 Task: Open Card Risk Management Review in Board Social Media Influencer Marketing Platforms to Workspace Factoring Services and add a team member Softage.4@softage.net, a label Purple, a checklist Resume Writing, an attachment from your onedrive, a color Purple and finally, add a card description 'Conduct team training session on delegation and empowerment' and a comment 'Let us approach this task with a sense of ownership and responsibility, recognizing that its success is our responsibility.'. Add a start date 'Jan 04, 1900' with a due date 'Jan 11, 1900'
Action: Mouse moved to (77, 350)
Screenshot: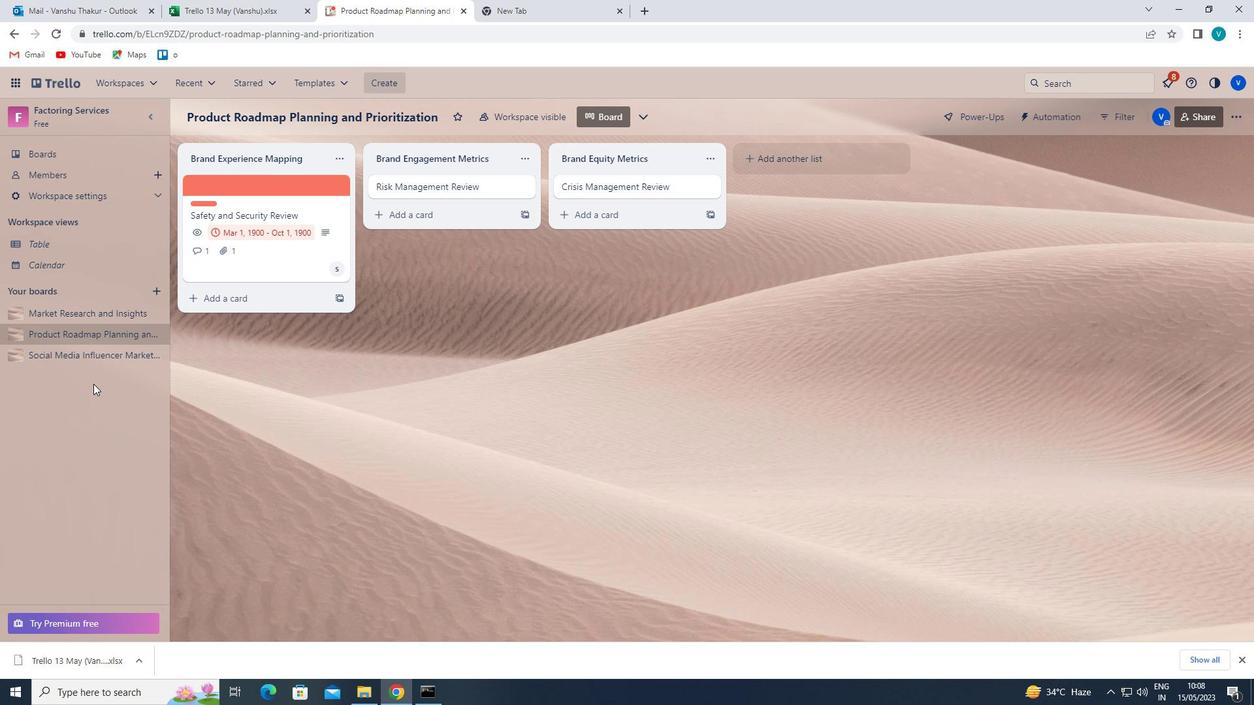 
Action: Mouse pressed left at (77, 350)
Screenshot: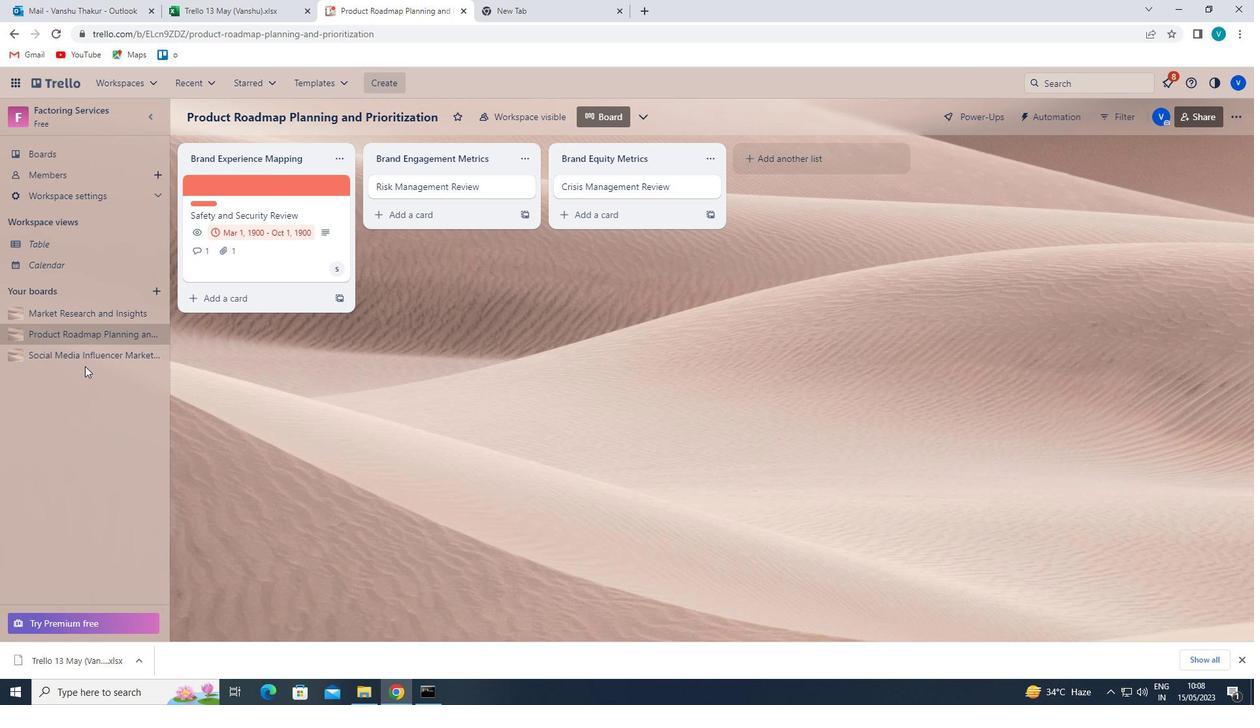 
Action: Mouse moved to (453, 178)
Screenshot: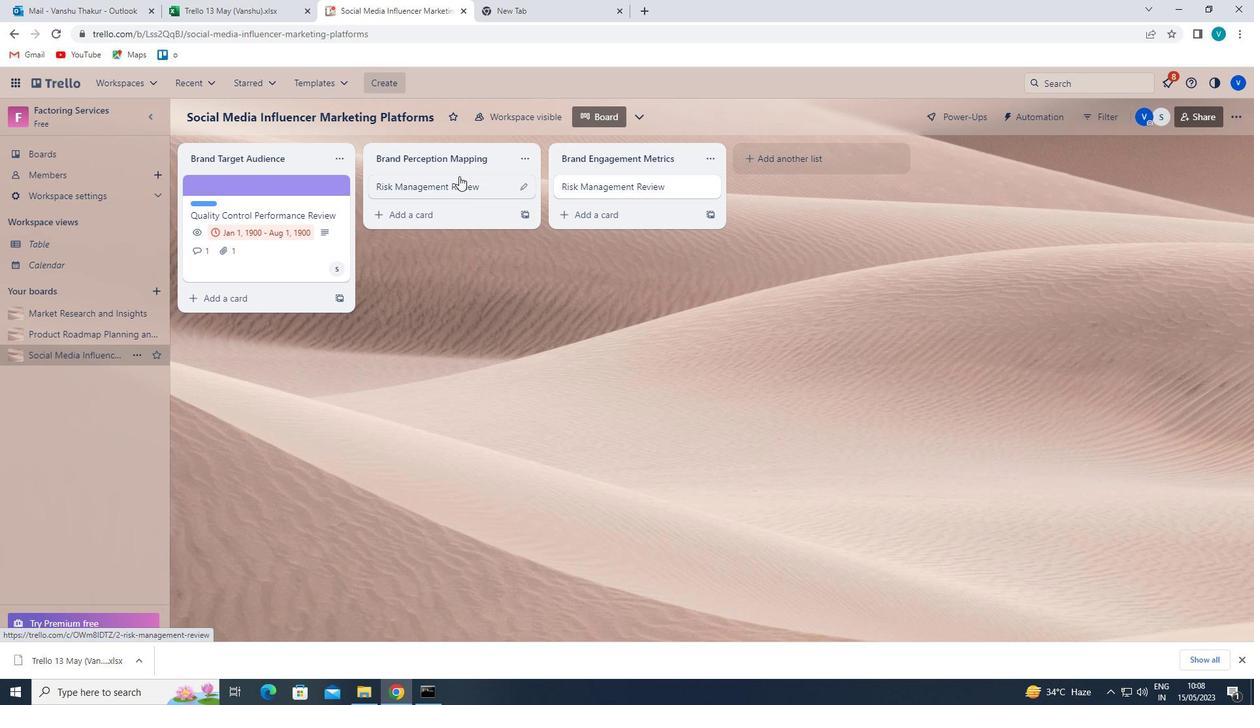 
Action: Mouse pressed left at (453, 178)
Screenshot: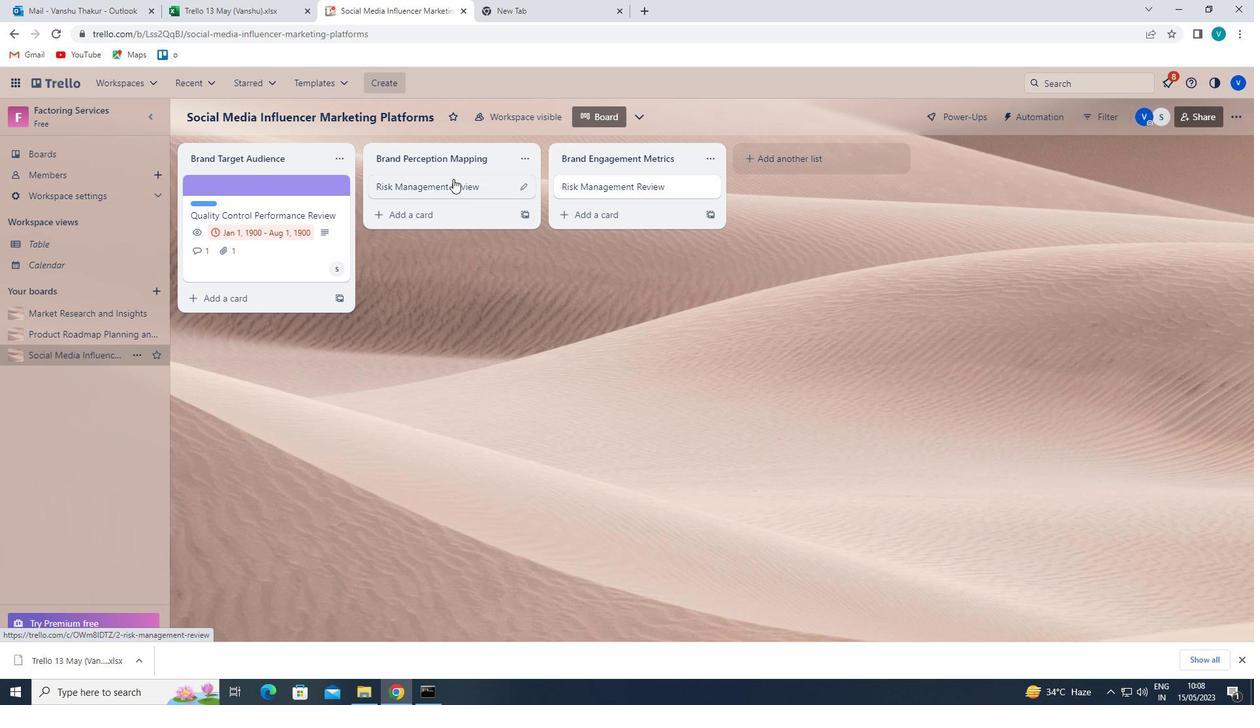 
Action: Mouse moved to (849, 235)
Screenshot: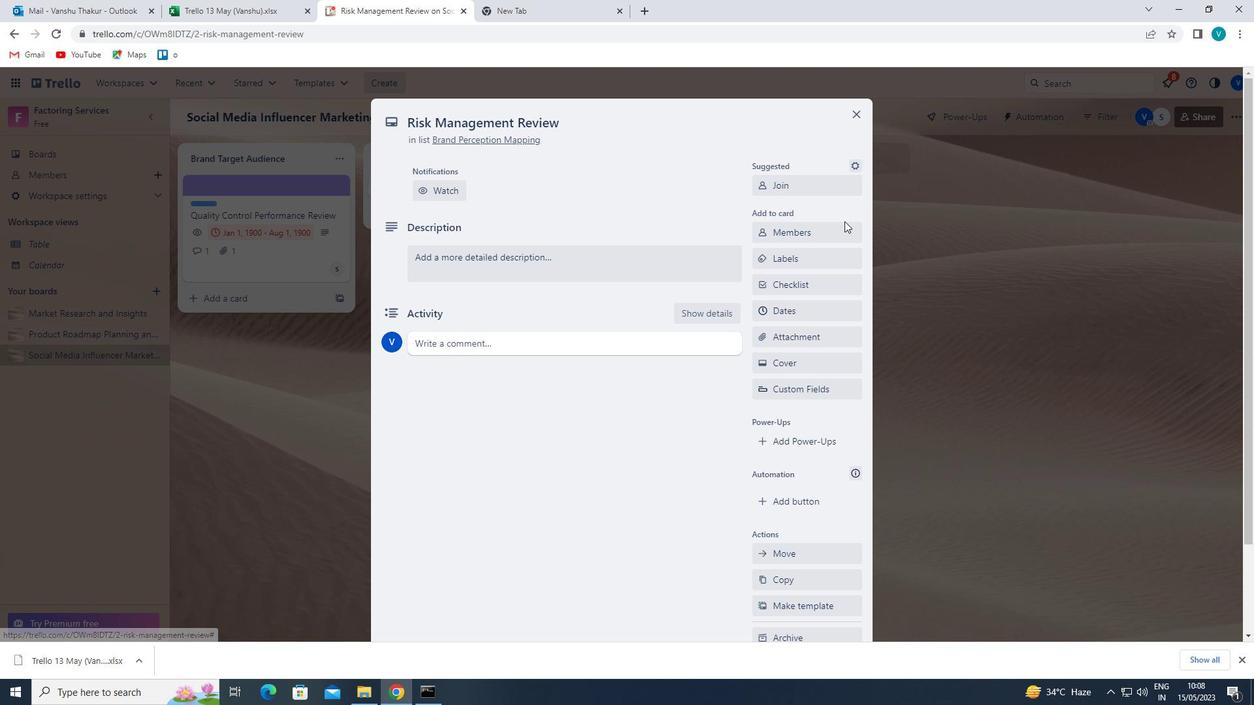 
Action: Mouse pressed left at (849, 235)
Screenshot: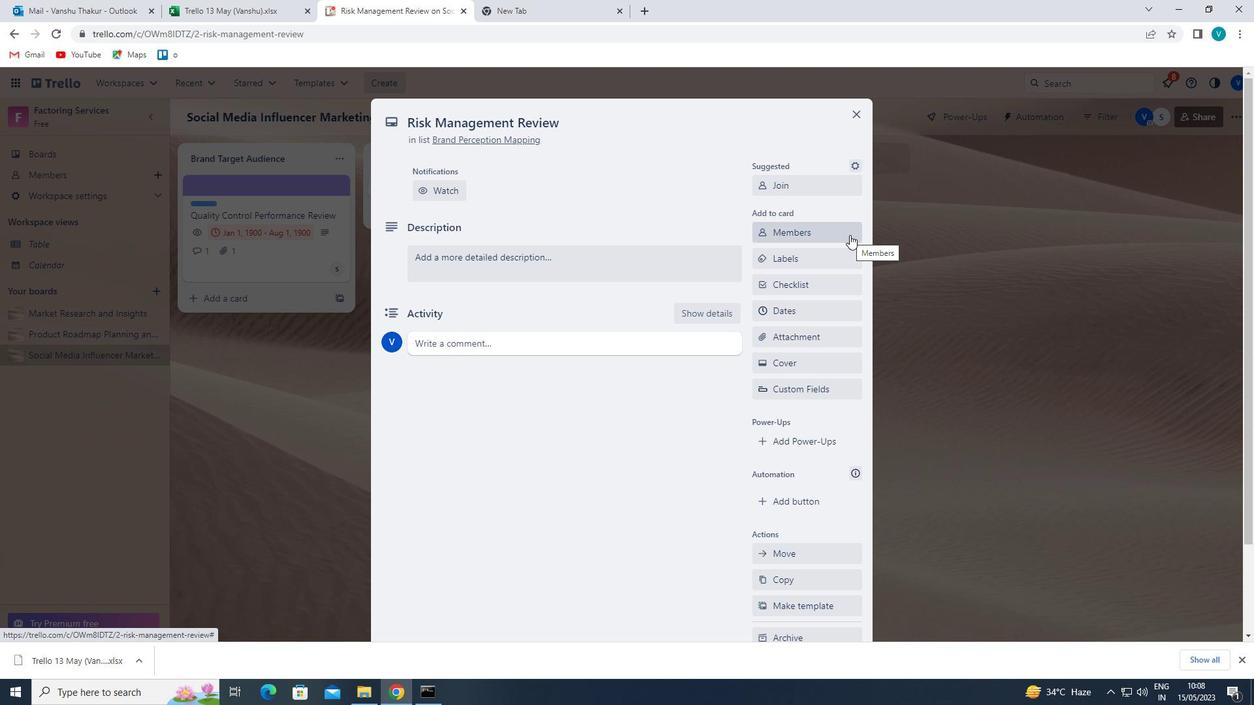 
Action: Mouse moved to (816, 293)
Screenshot: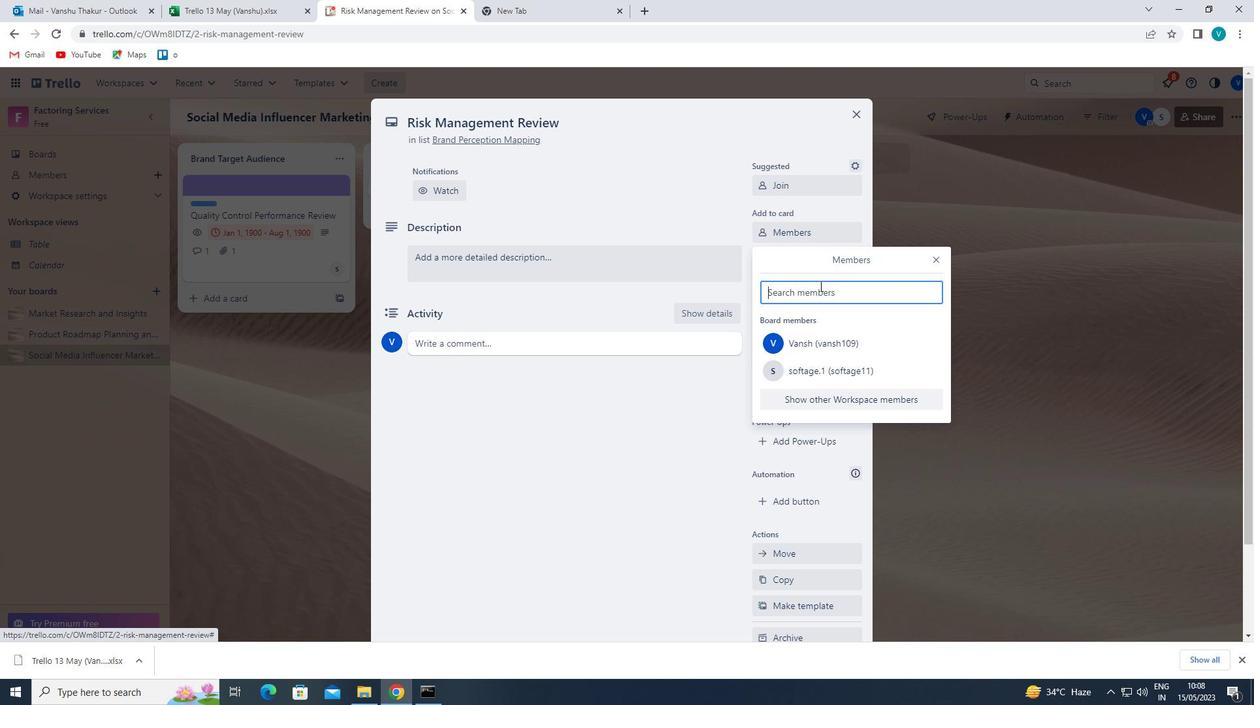
Action: Mouse pressed left at (816, 293)
Screenshot: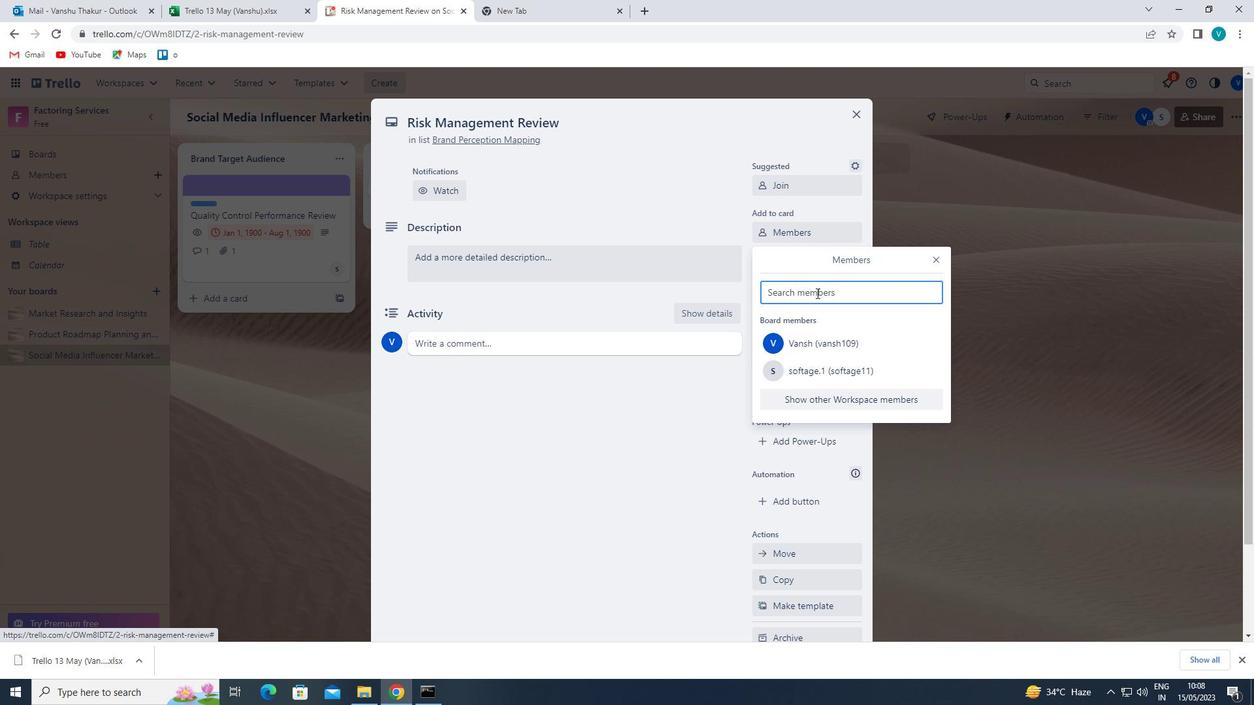 
Action: Key pressed <Key.shift>S
Screenshot: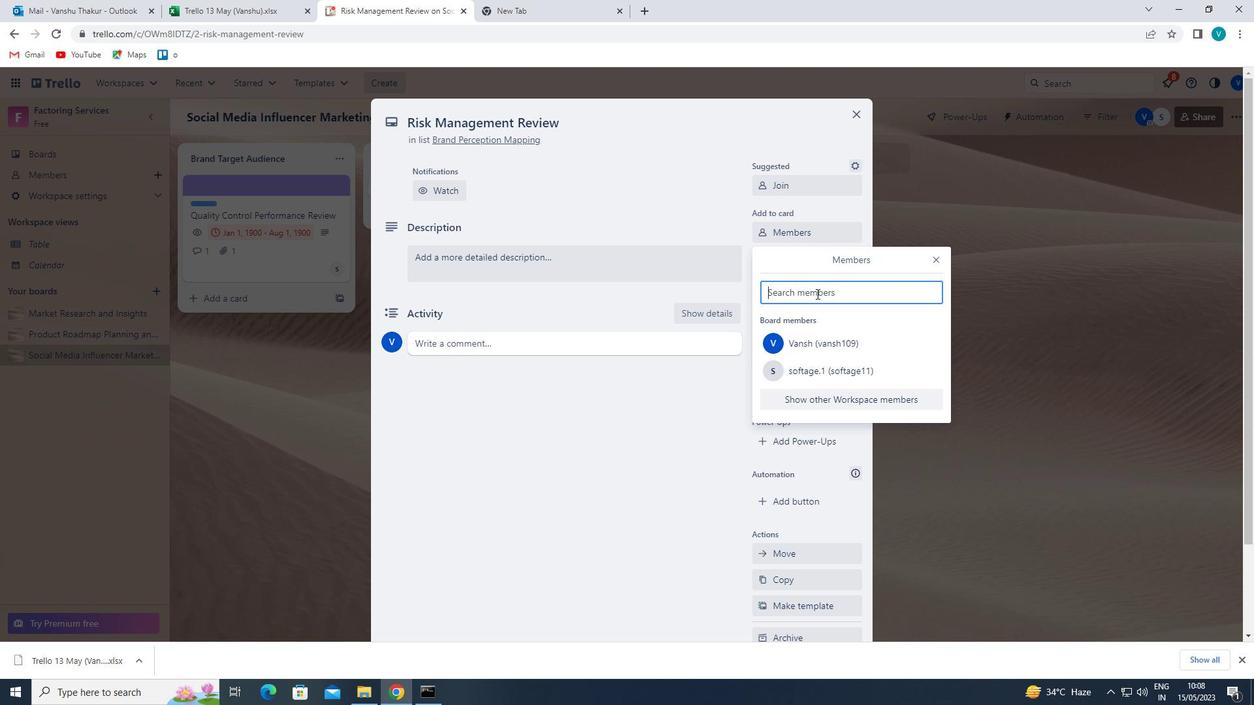 
Action: Mouse moved to (860, 441)
Screenshot: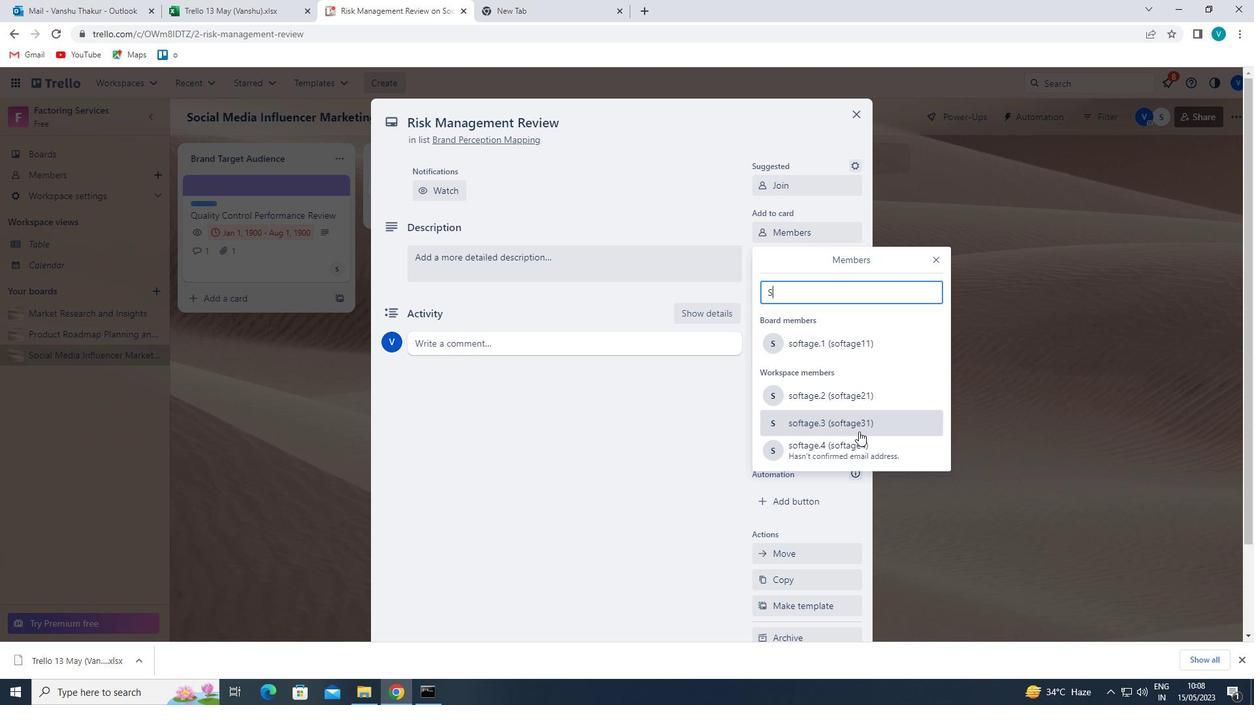 
Action: Mouse pressed left at (860, 441)
Screenshot: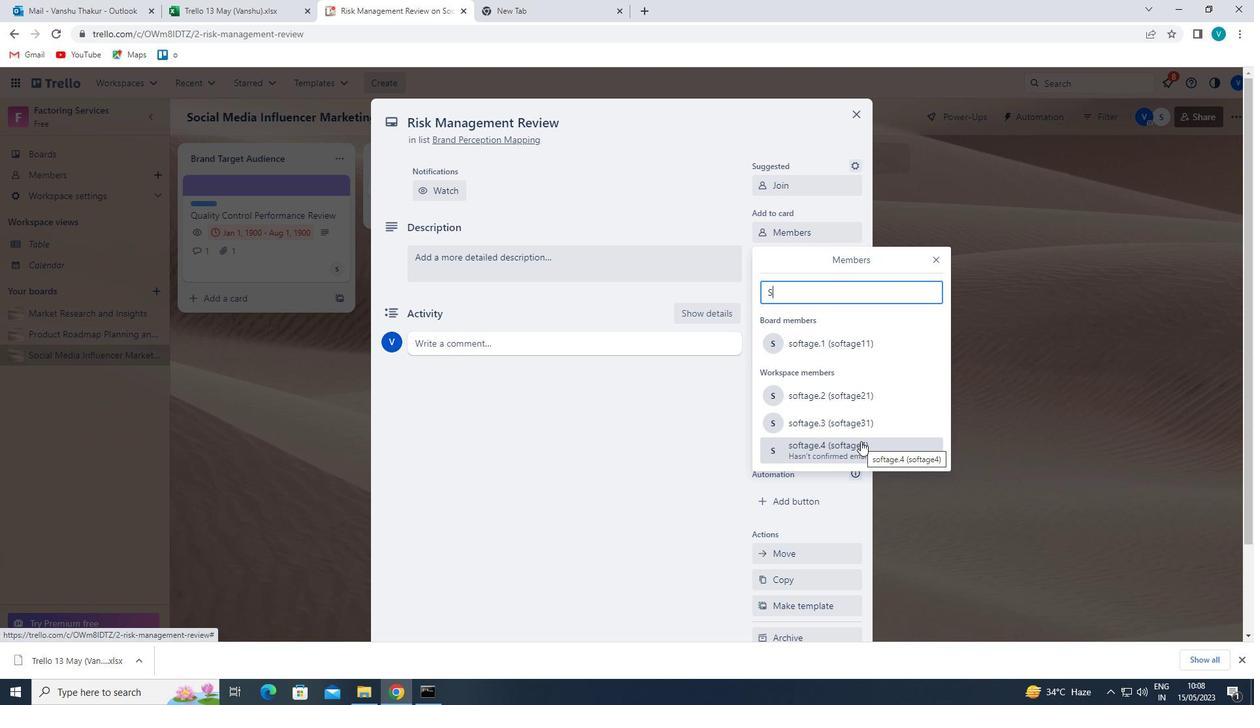 
Action: Mouse moved to (937, 255)
Screenshot: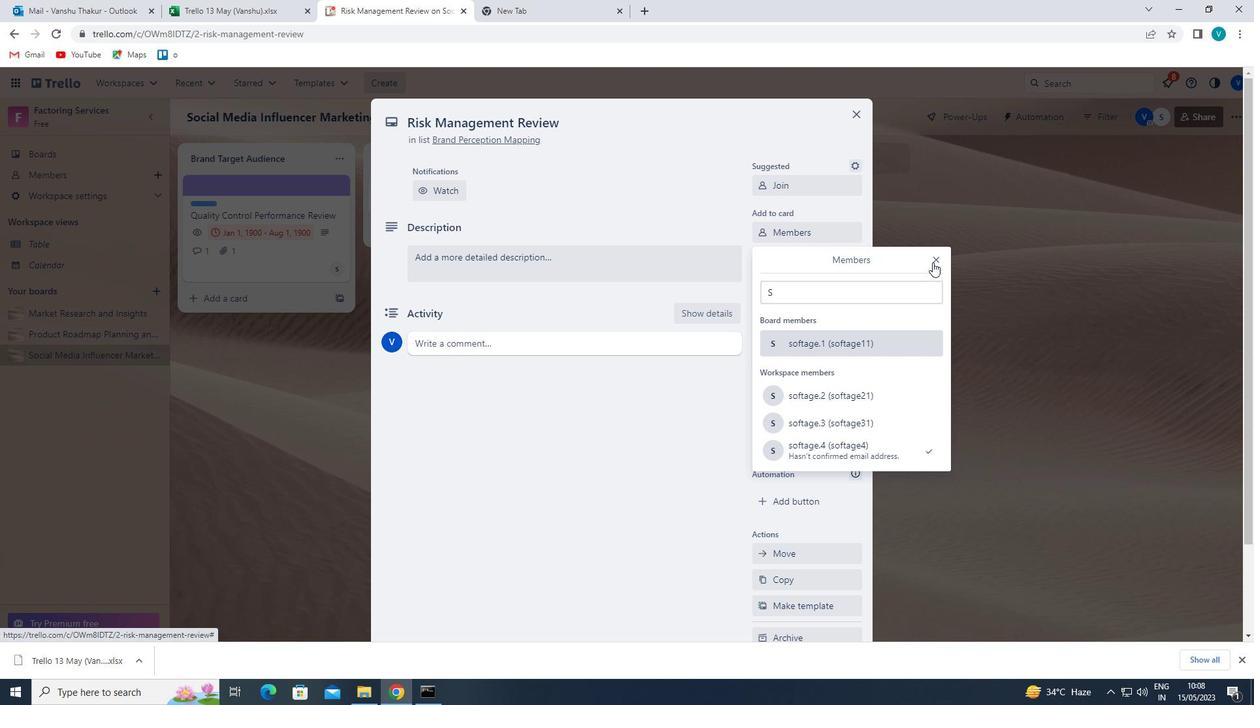 
Action: Mouse pressed left at (937, 255)
Screenshot: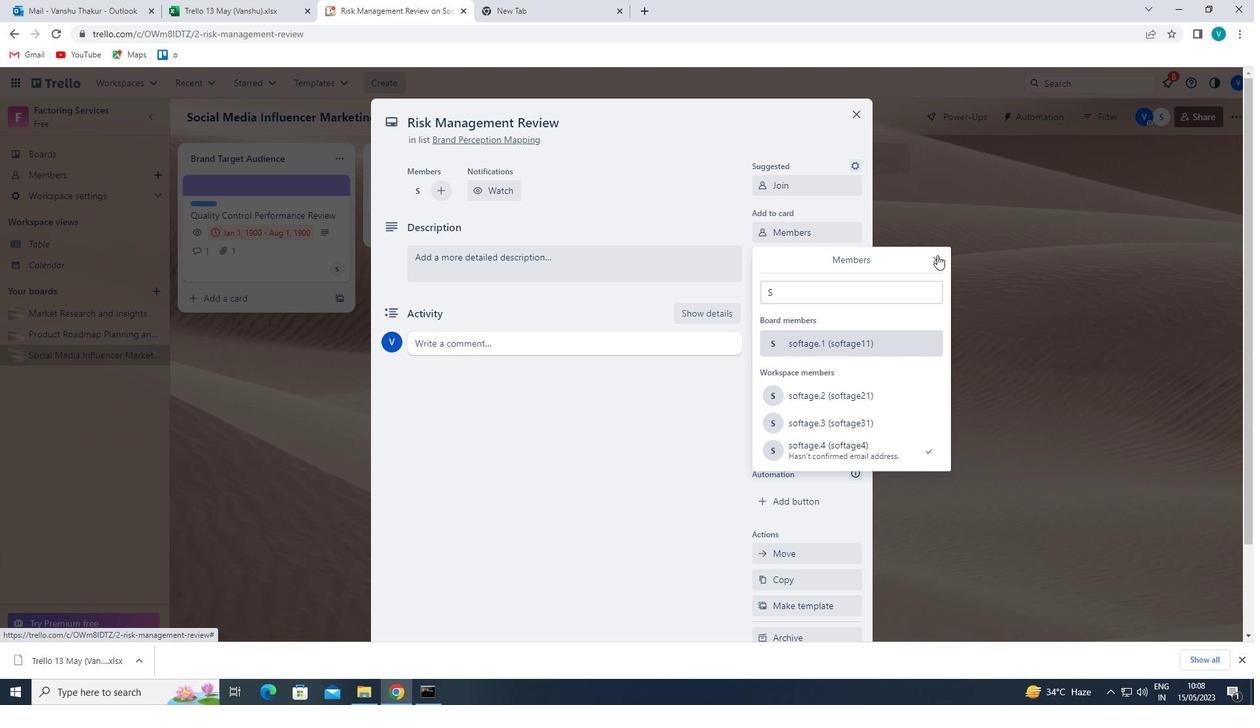 
Action: Mouse moved to (764, 254)
Screenshot: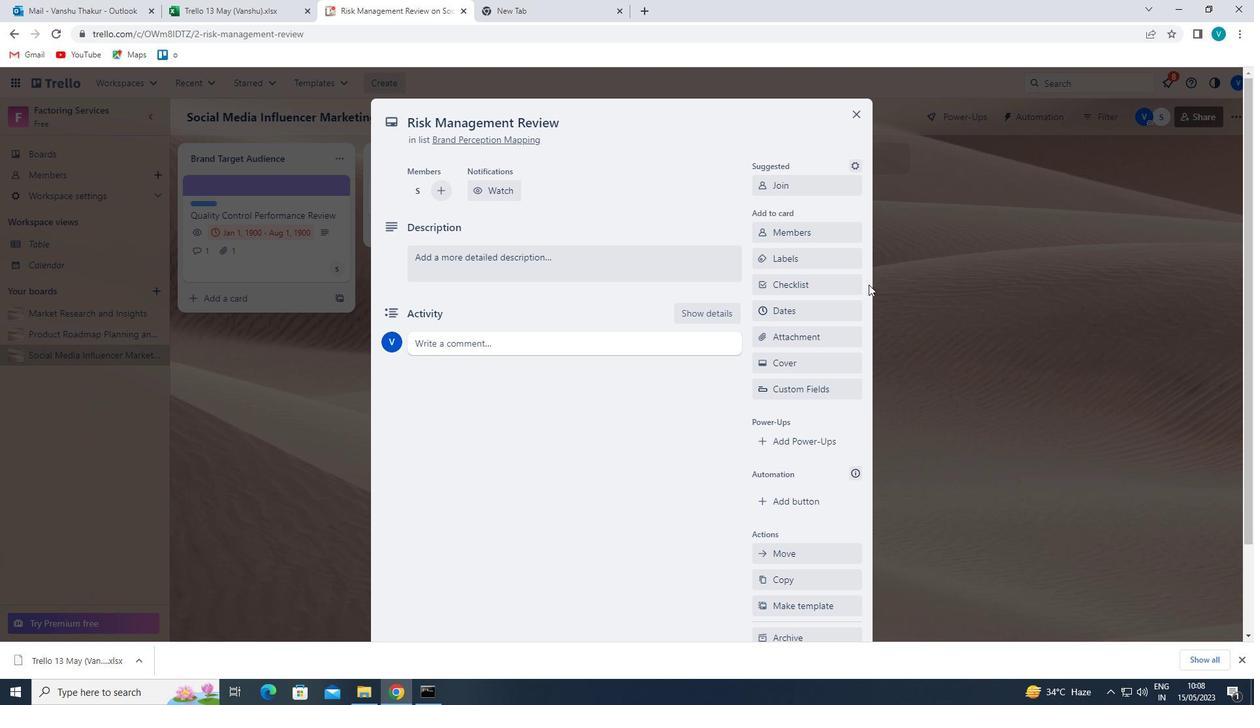 
Action: Mouse pressed left at (764, 254)
Screenshot: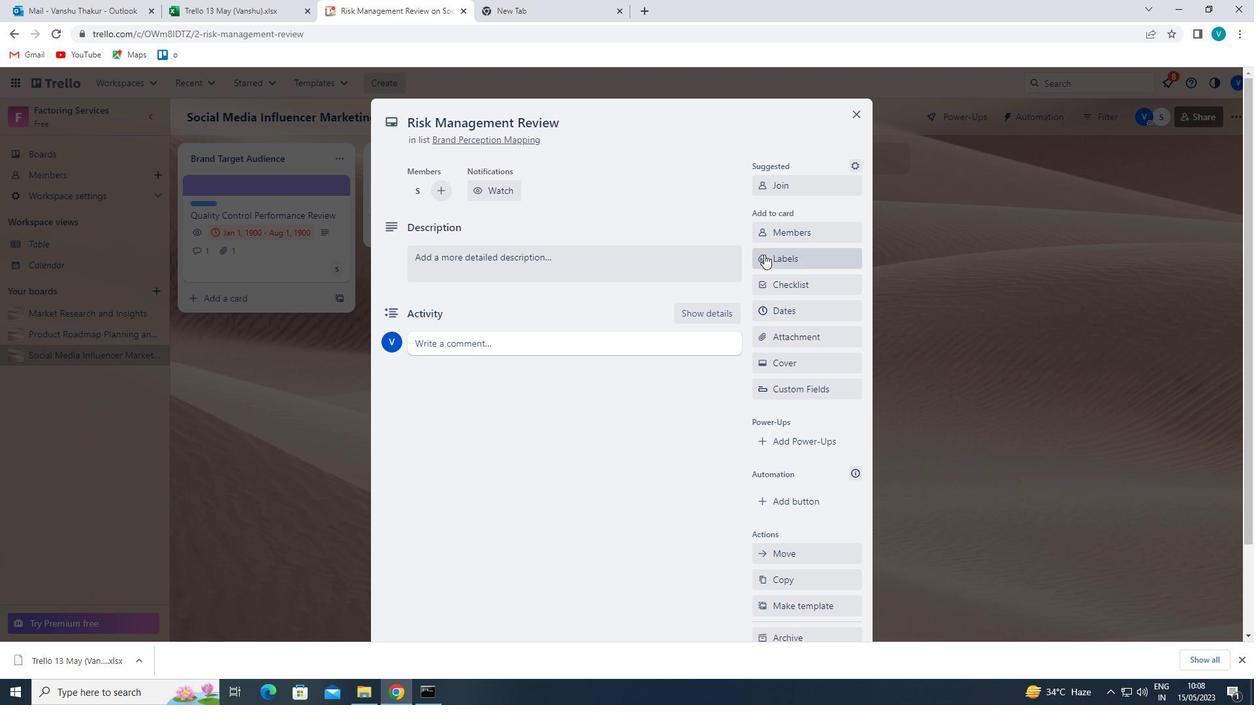 
Action: Mouse moved to (827, 455)
Screenshot: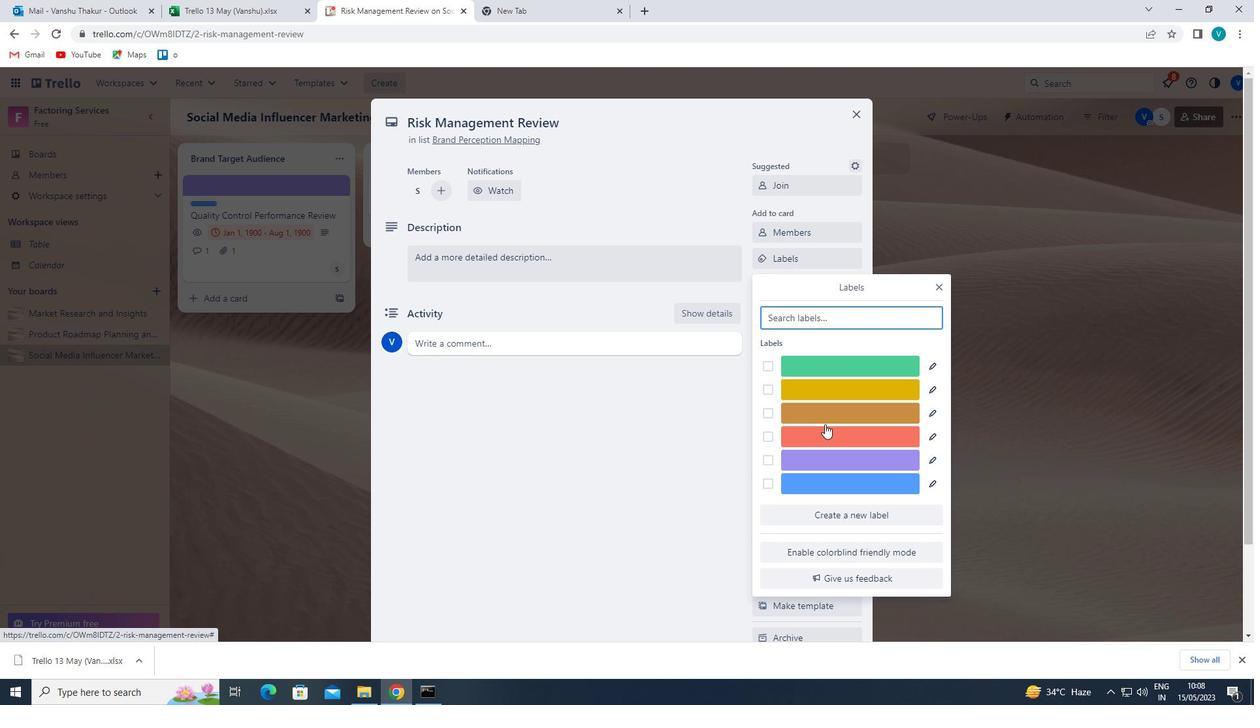 
Action: Mouse pressed left at (827, 455)
Screenshot: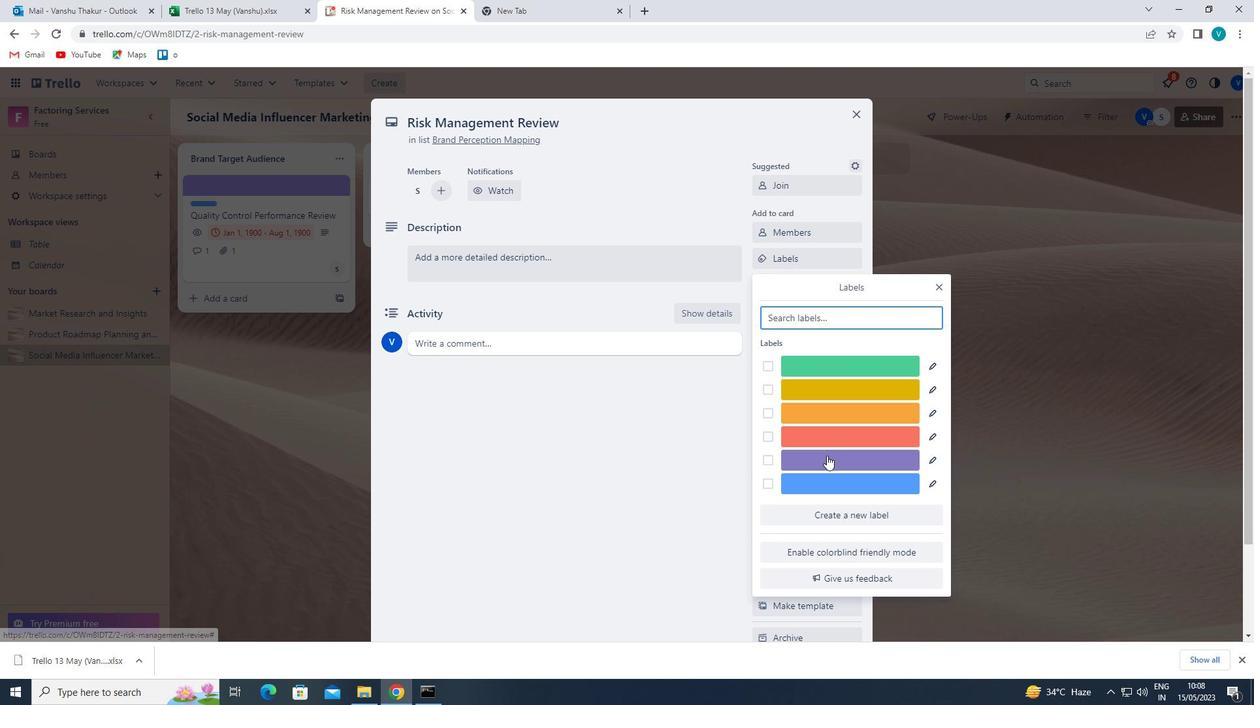 
Action: Mouse moved to (940, 285)
Screenshot: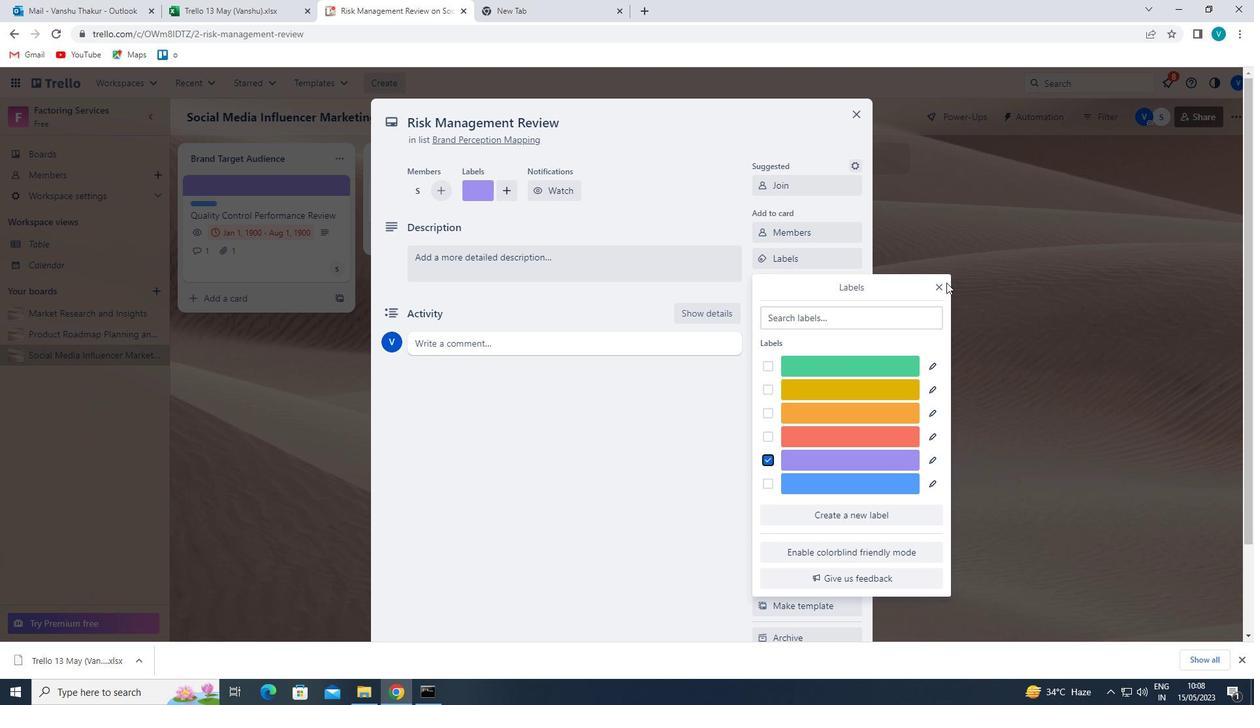 
Action: Mouse pressed left at (940, 285)
Screenshot: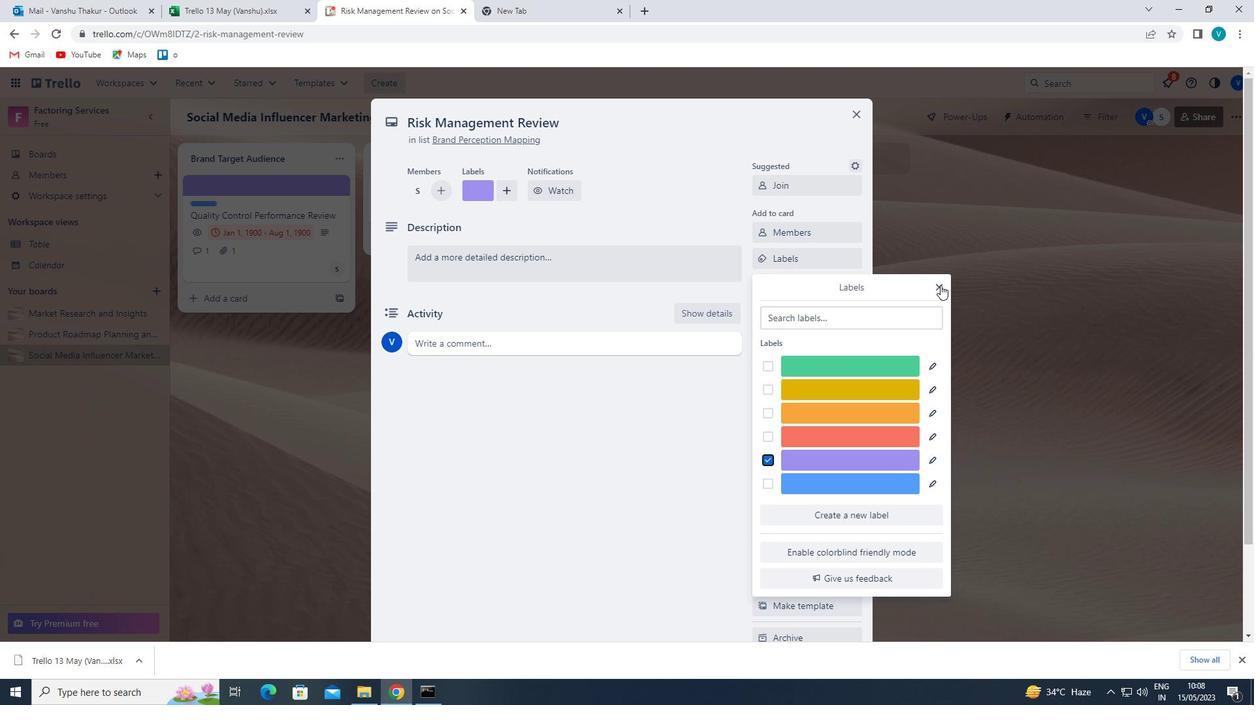 
Action: Mouse moved to (818, 282)
Screenshot: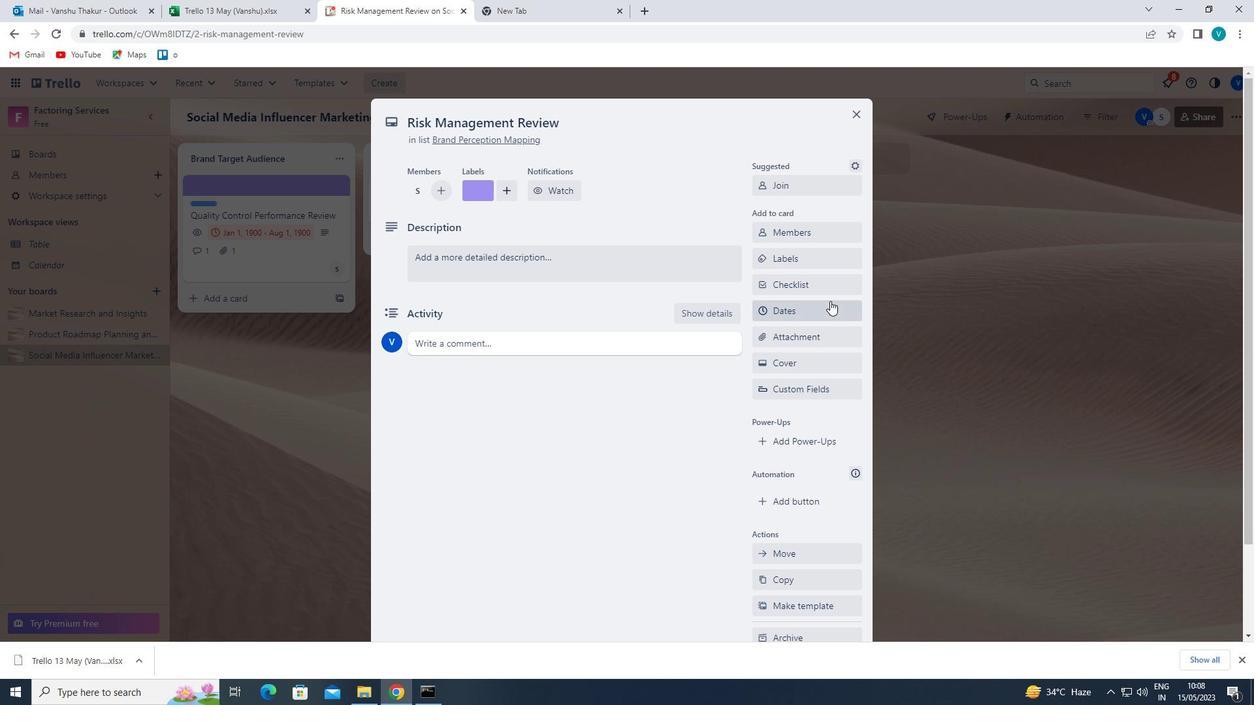 
Action: Mouse pressed left at (818, 282)
Screenshot: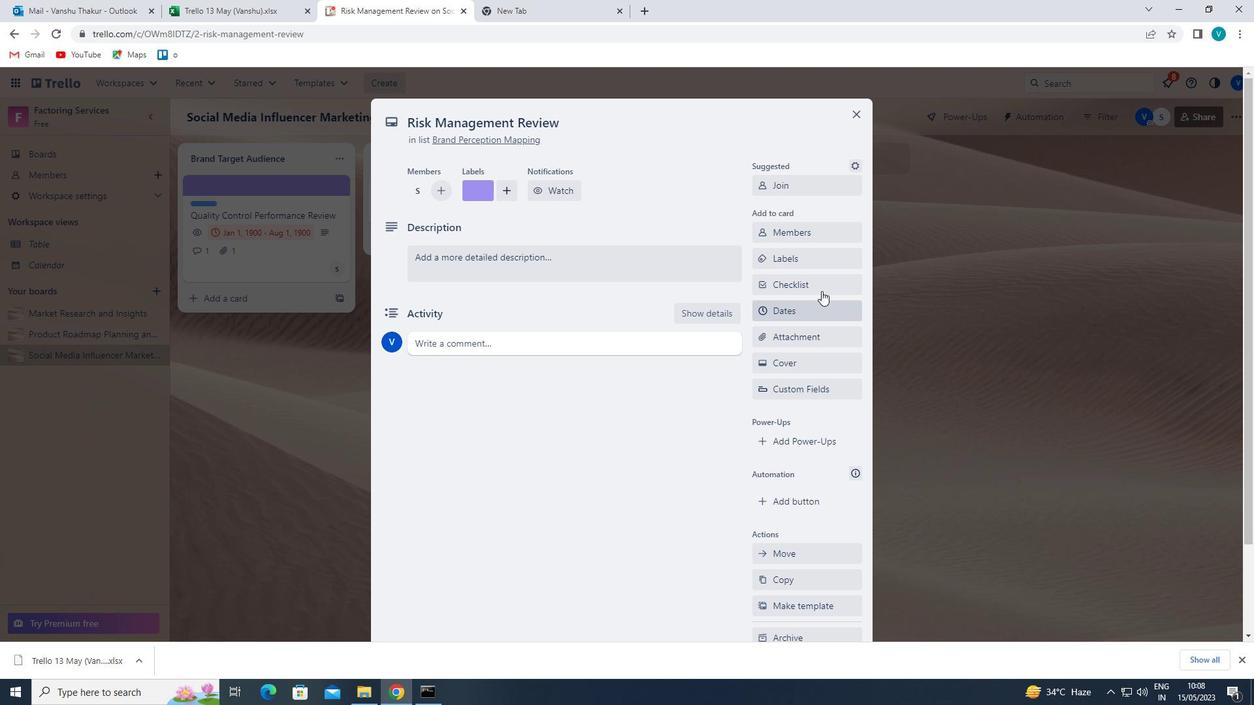 
Action: Mouse moved to (802, 299)
Screenshot: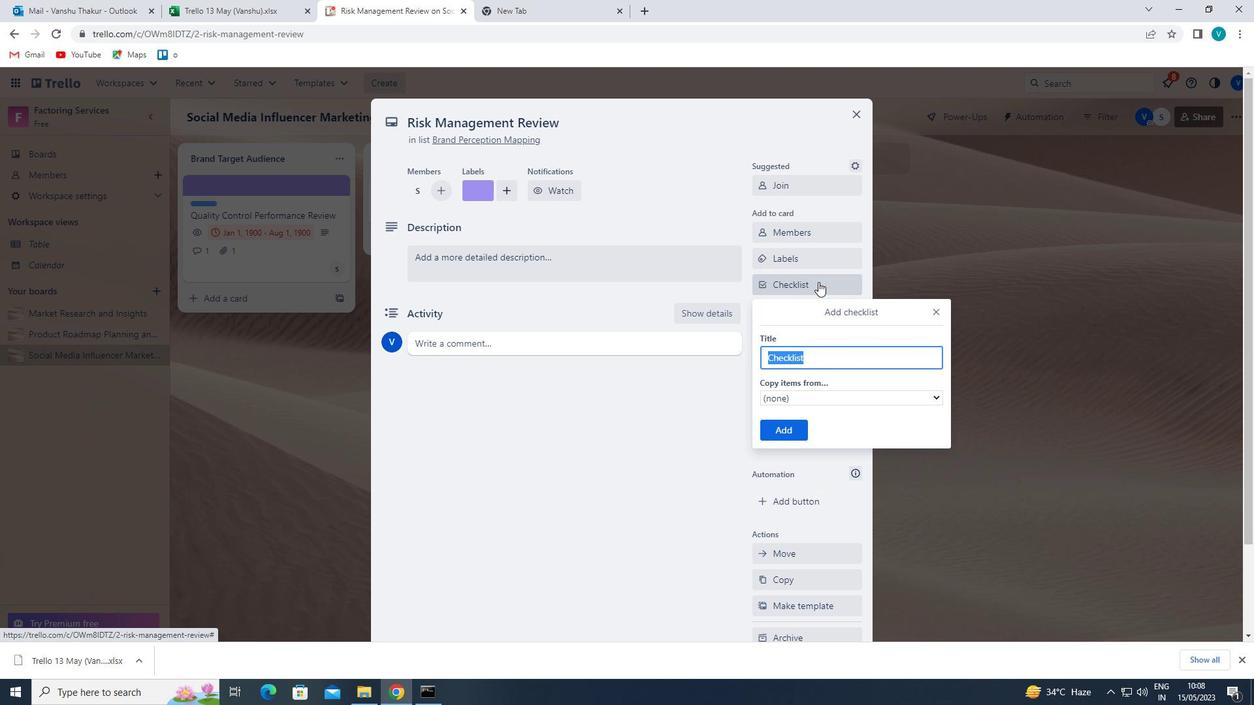 
Action: Key pressed <Key.shift><Key.shift><Key.shift><Key.shift><Key.shift>RESUME<Key.space>
Screenshot: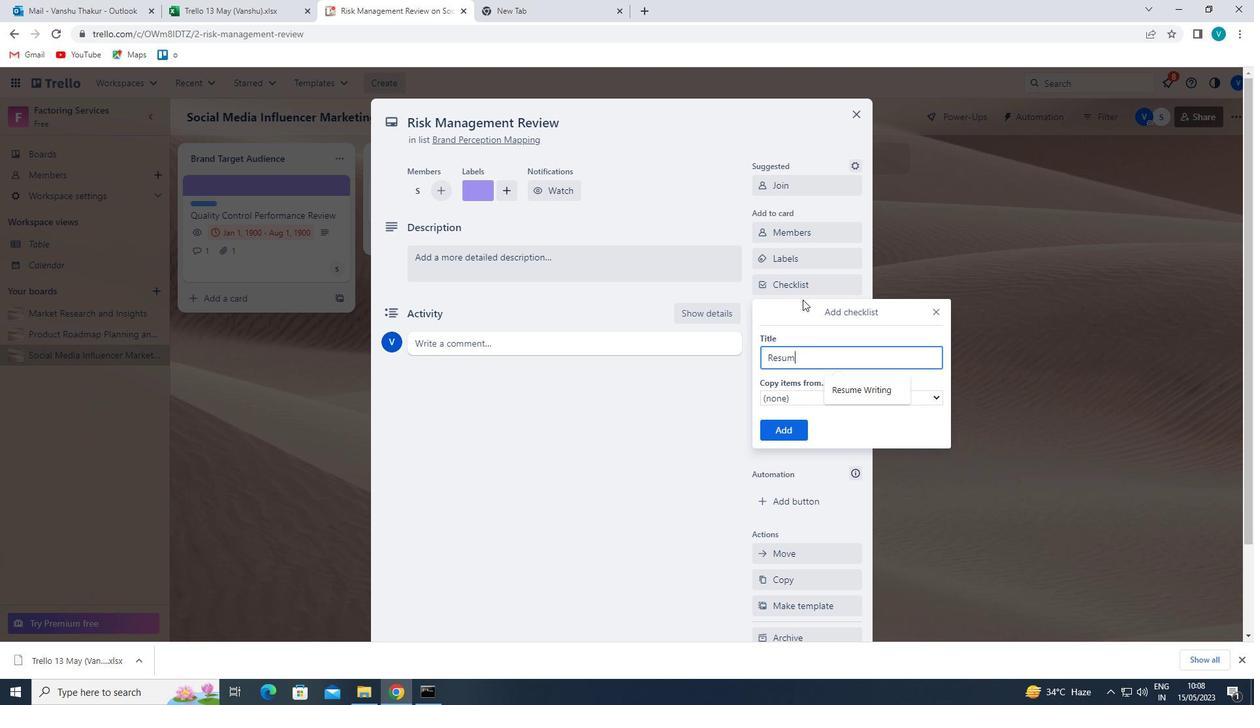 
Action: Mouse moved to (893, 391)
Screenshot: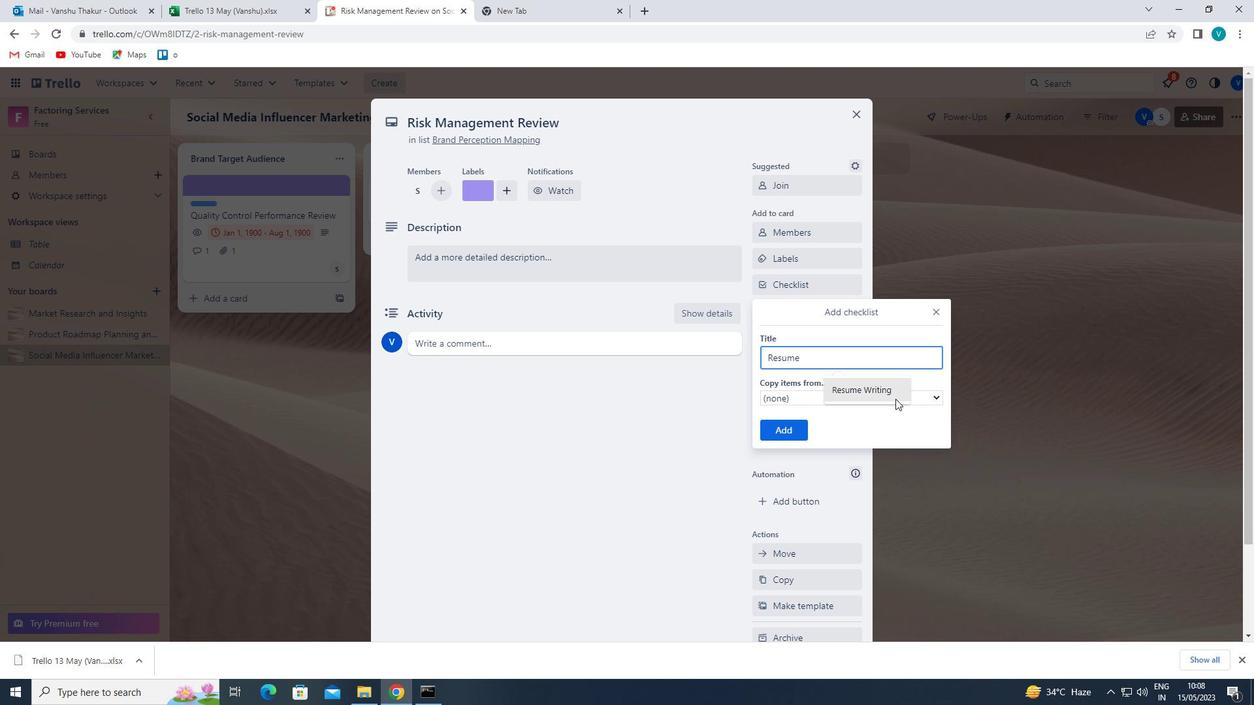 
Action: Mouse pressed left at (893, 391)
Screenshot: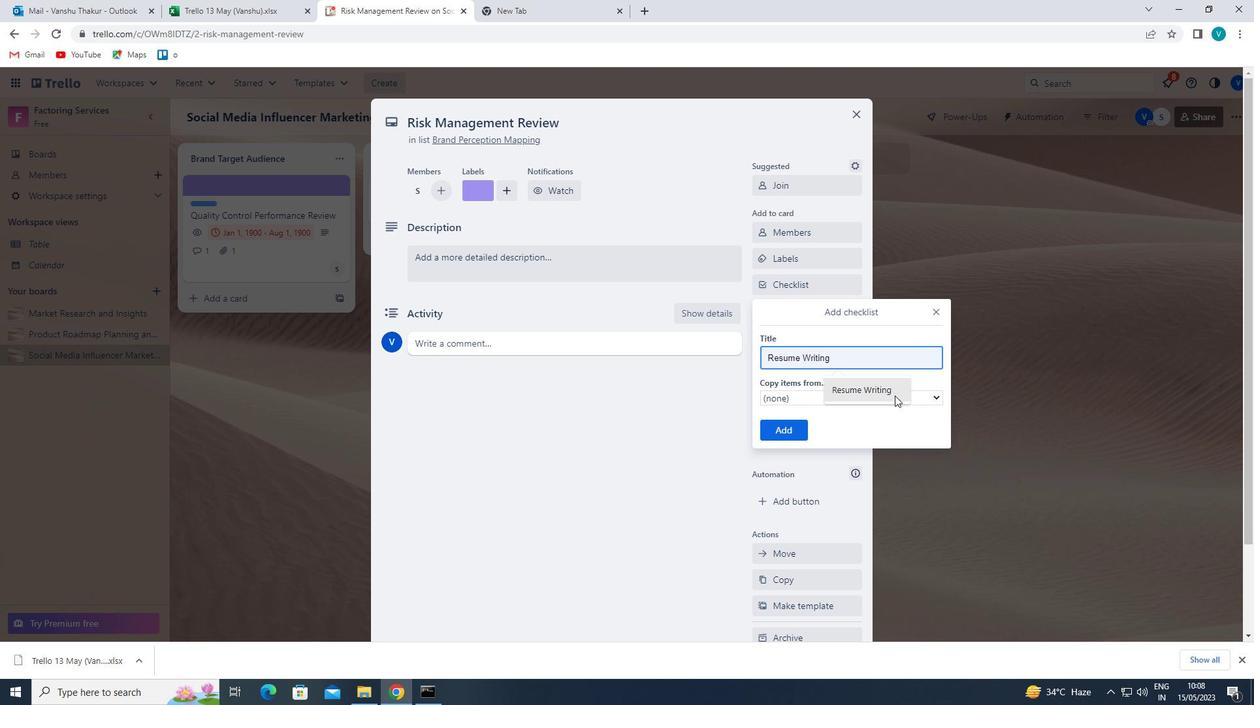
Action: Mouse moved to (777, 430)
Screenshot: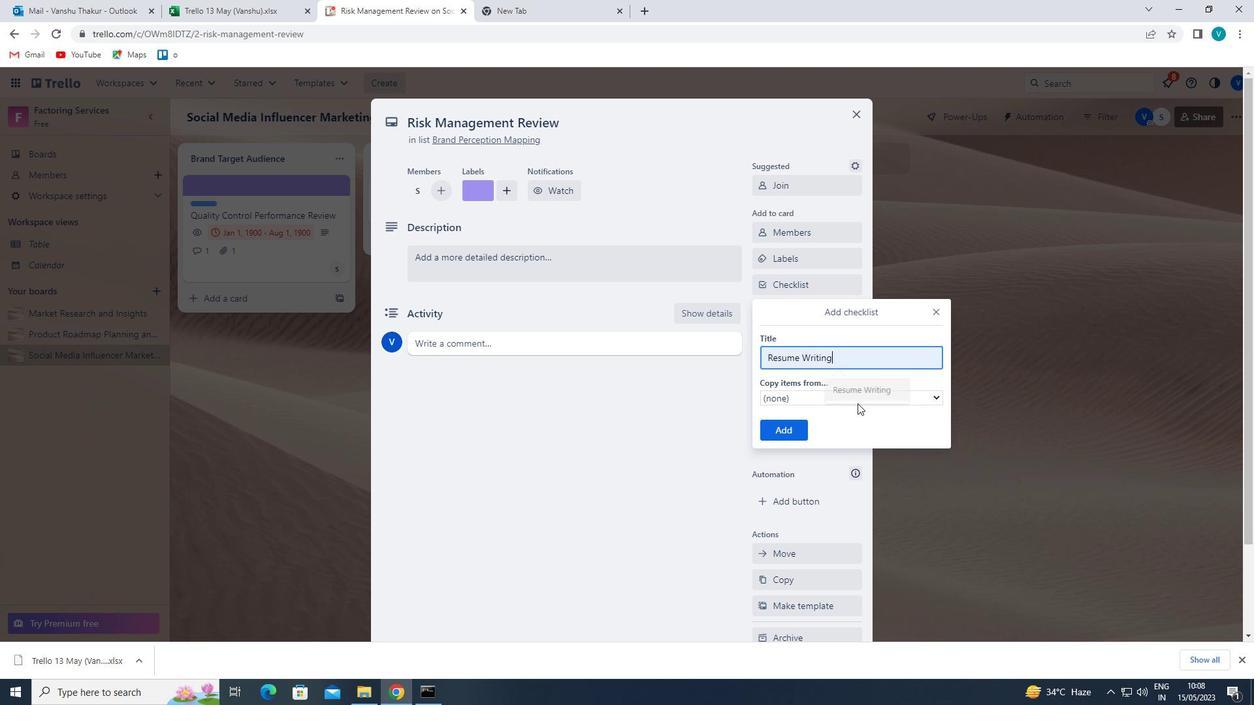 
Action: Mouse pressed left at (777, 430)
Screenshot: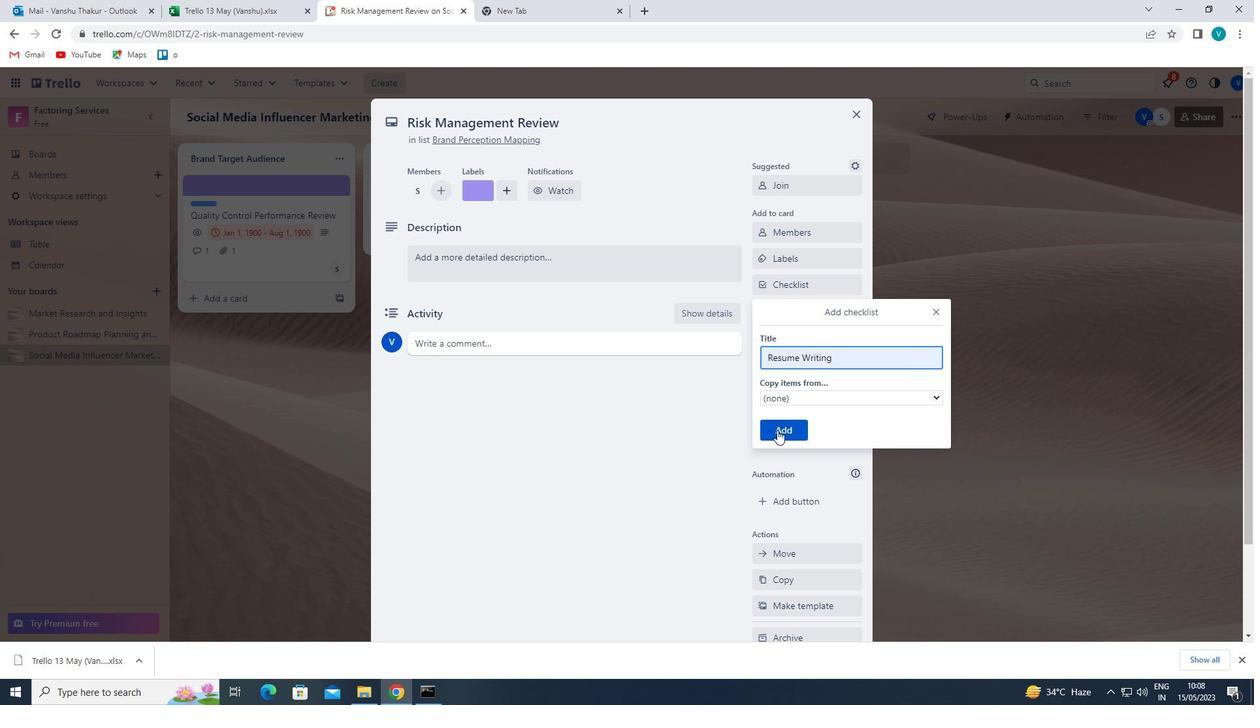 
Action: Mouse moved to (787, 332)
Screenshot: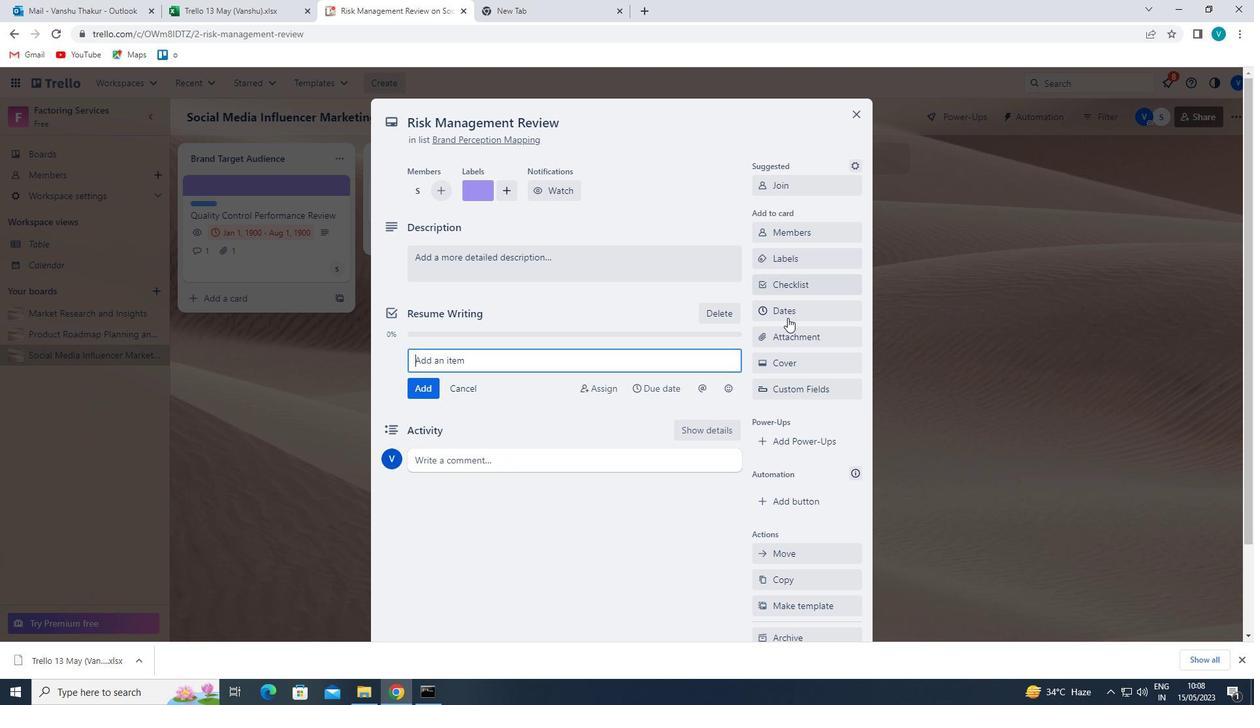 
Action: Mouse pressed left at (787, 332)
Screenshot: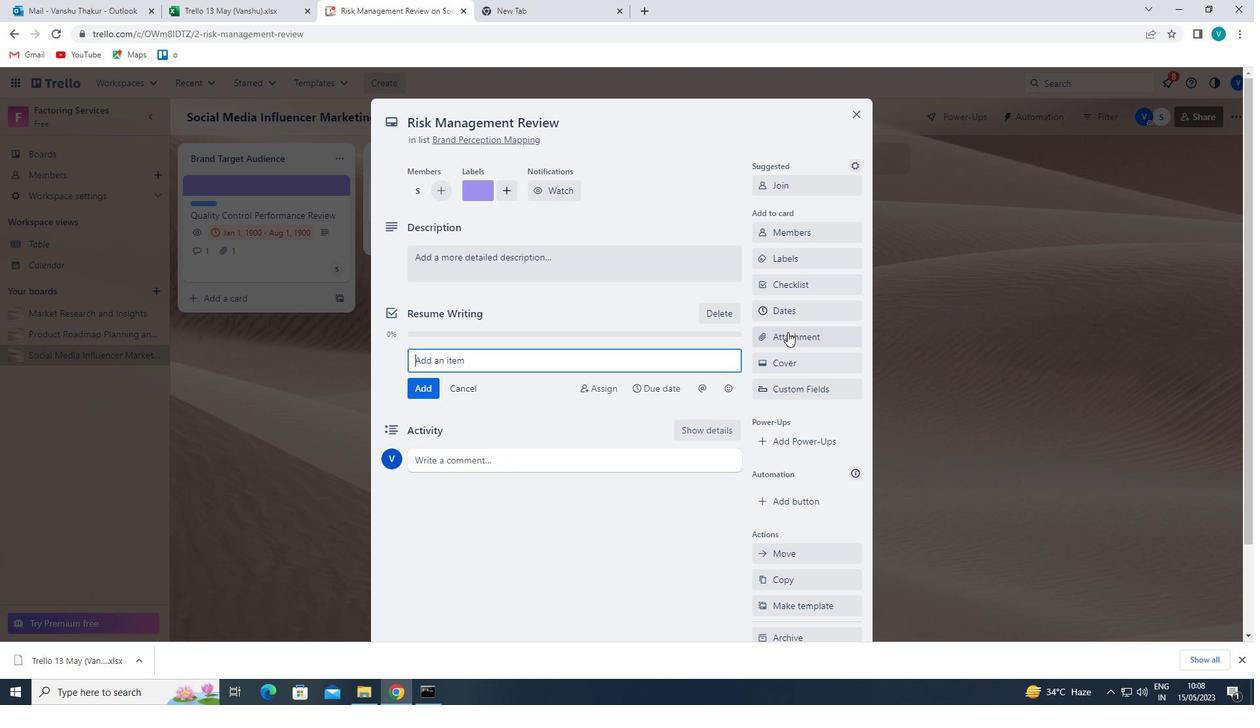 
Action: Mouse moved to (806, 493)
Screenshot: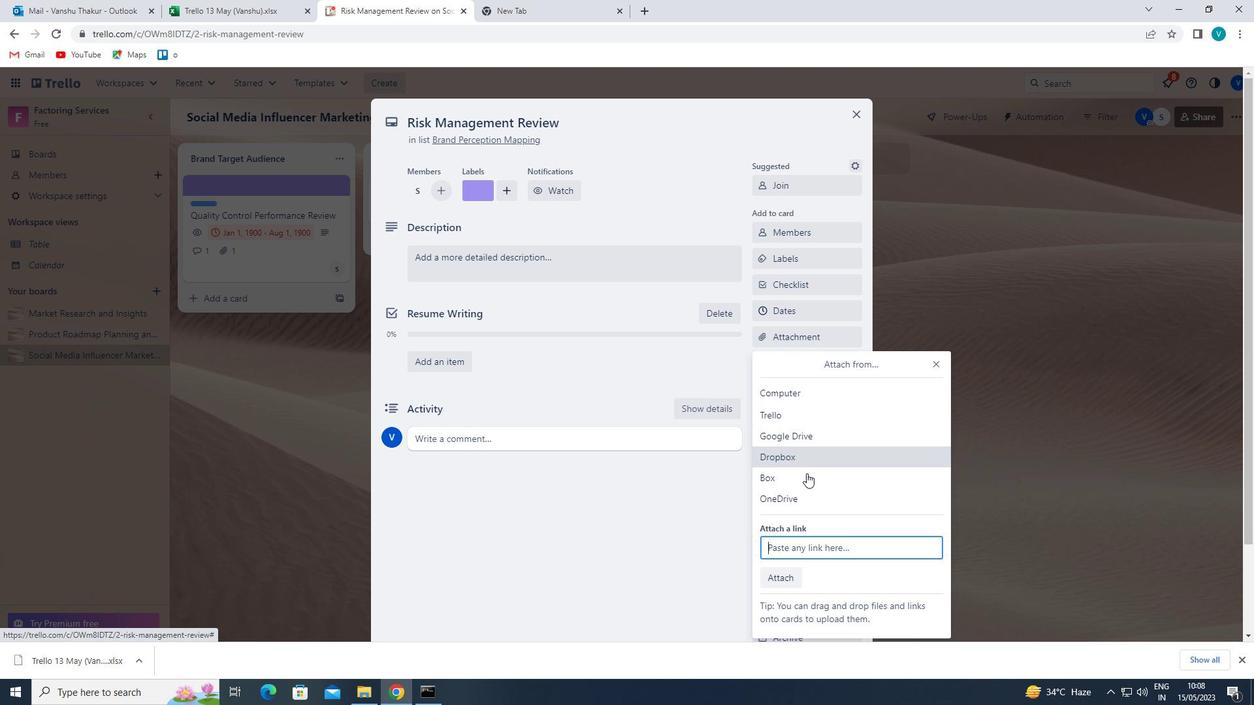 
Action: Mouse pressed left at (806, 493)
Screenshot: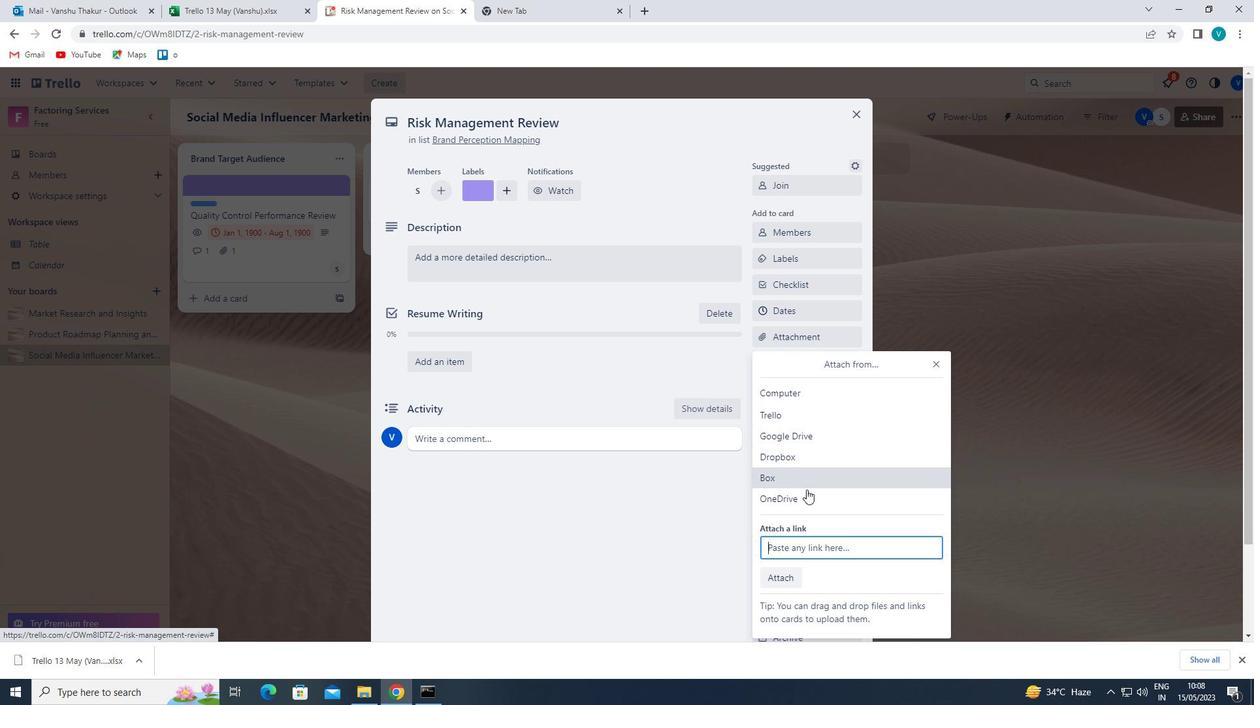 
Action: Mouse moved to (473, 258)
Screenshot: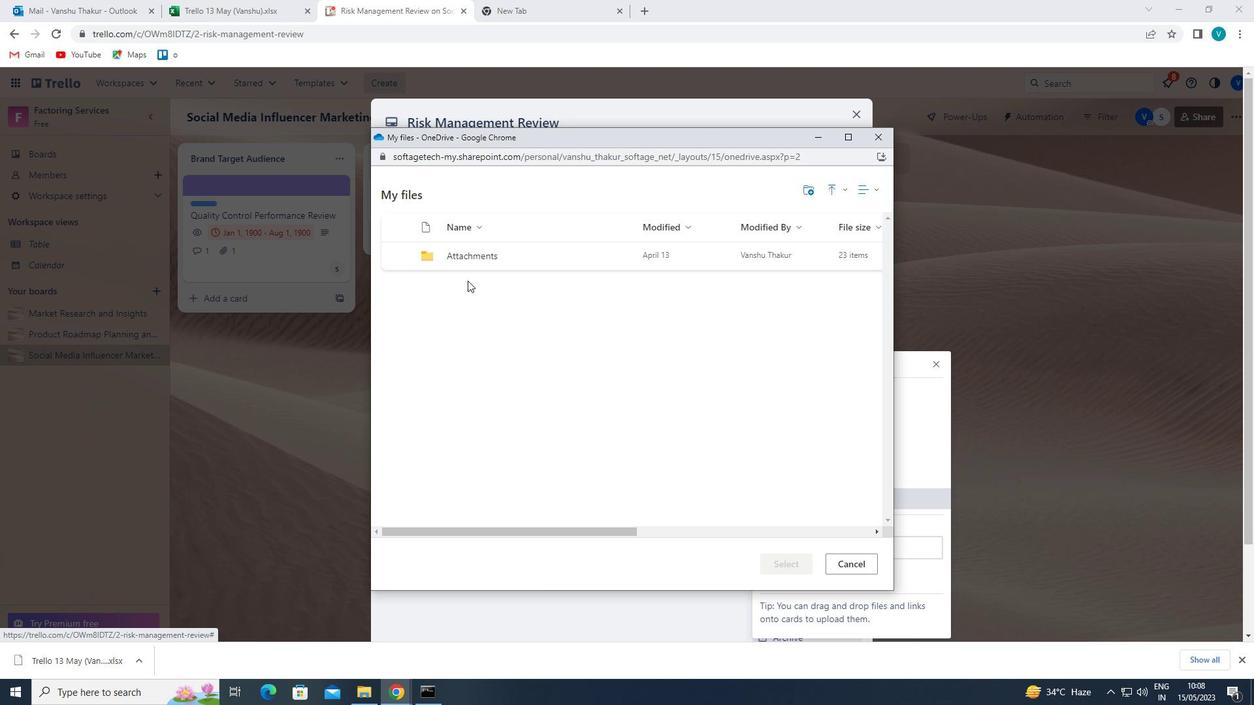 
Action: Mouse pressed left at (473, 258)
Screenshot: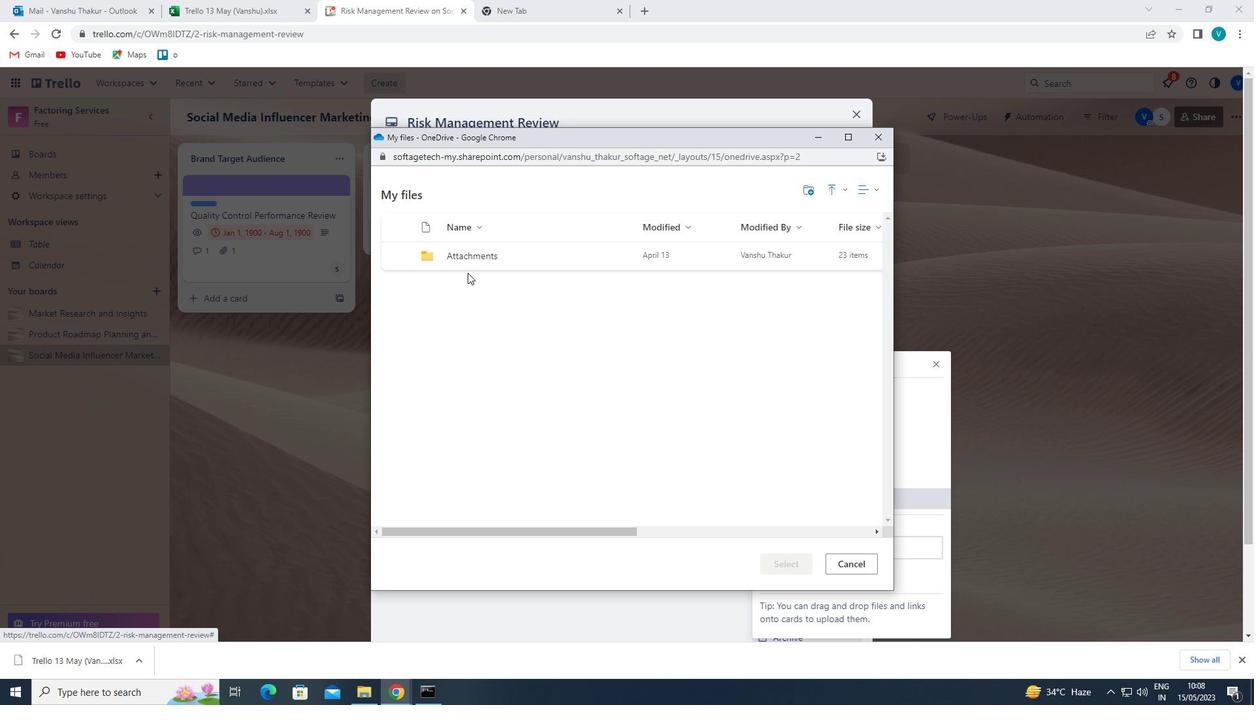 
Action: Mouse moved to (463, 290)
Screenshot: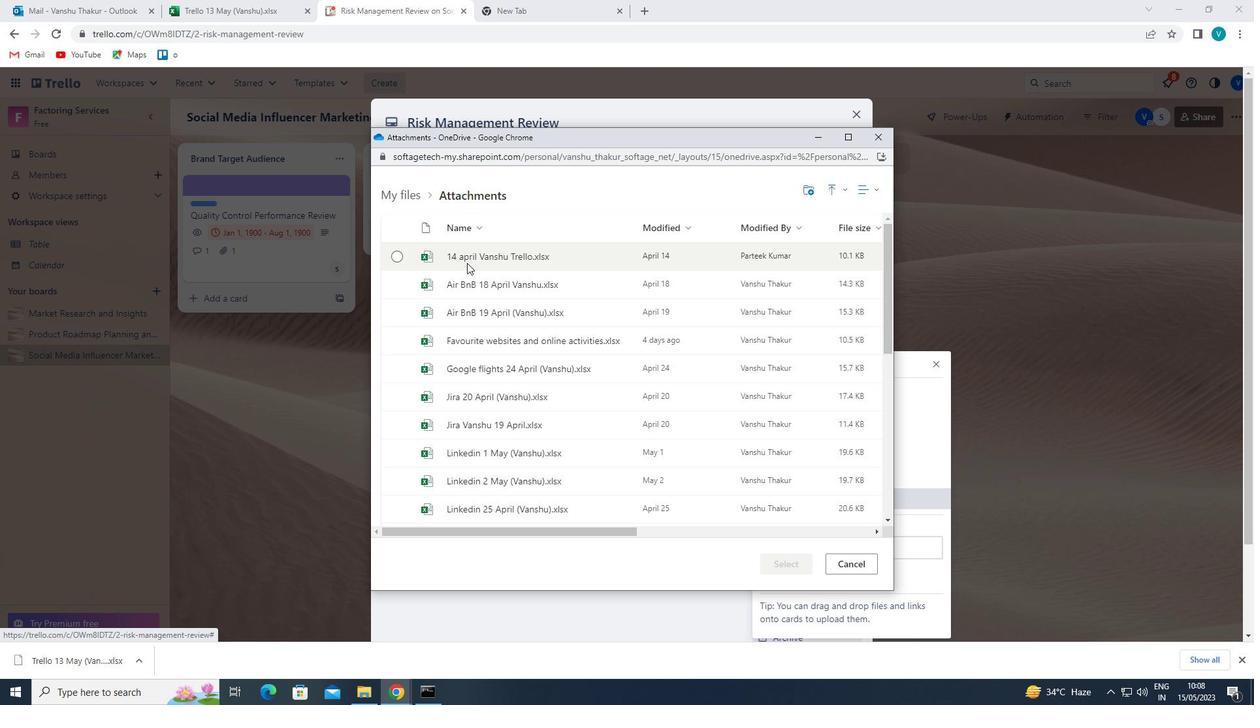 
Action: Mouse pressed left at (463, 290)
Screenshot: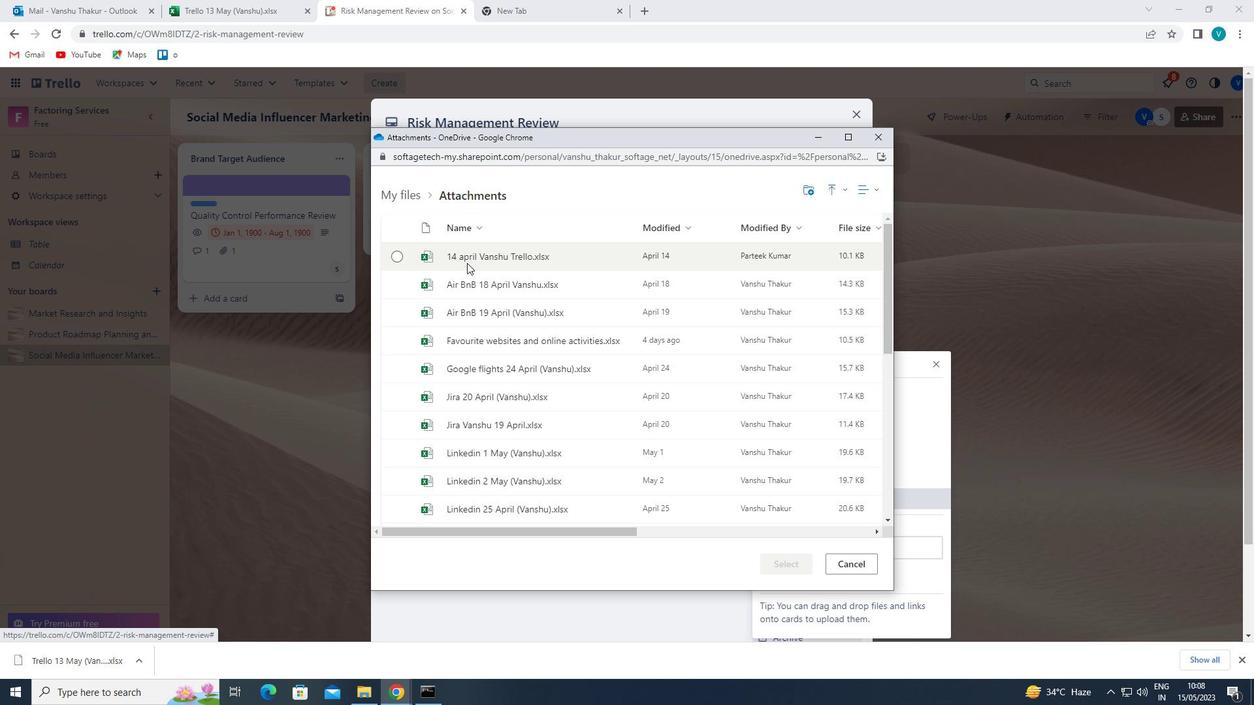 
Action: Mouse moved to (784, 561)
Screenshot: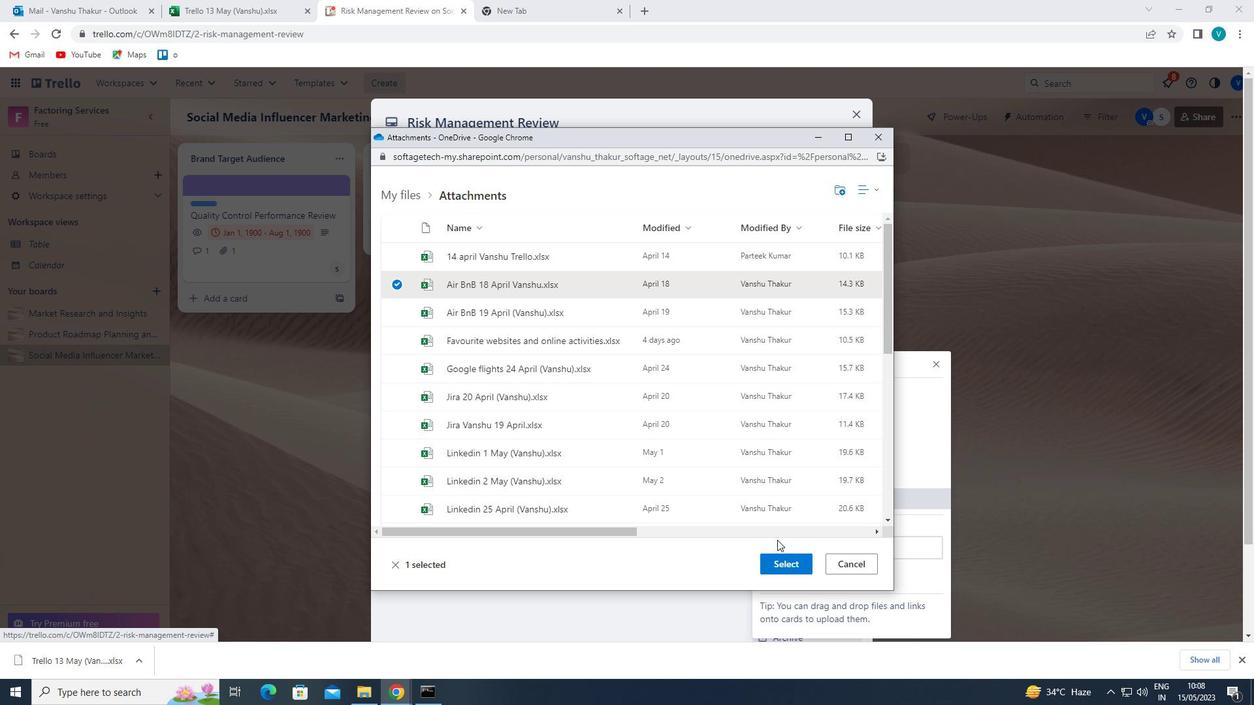 
Action: Mouse pressed left at (784, 561)
Screenshot: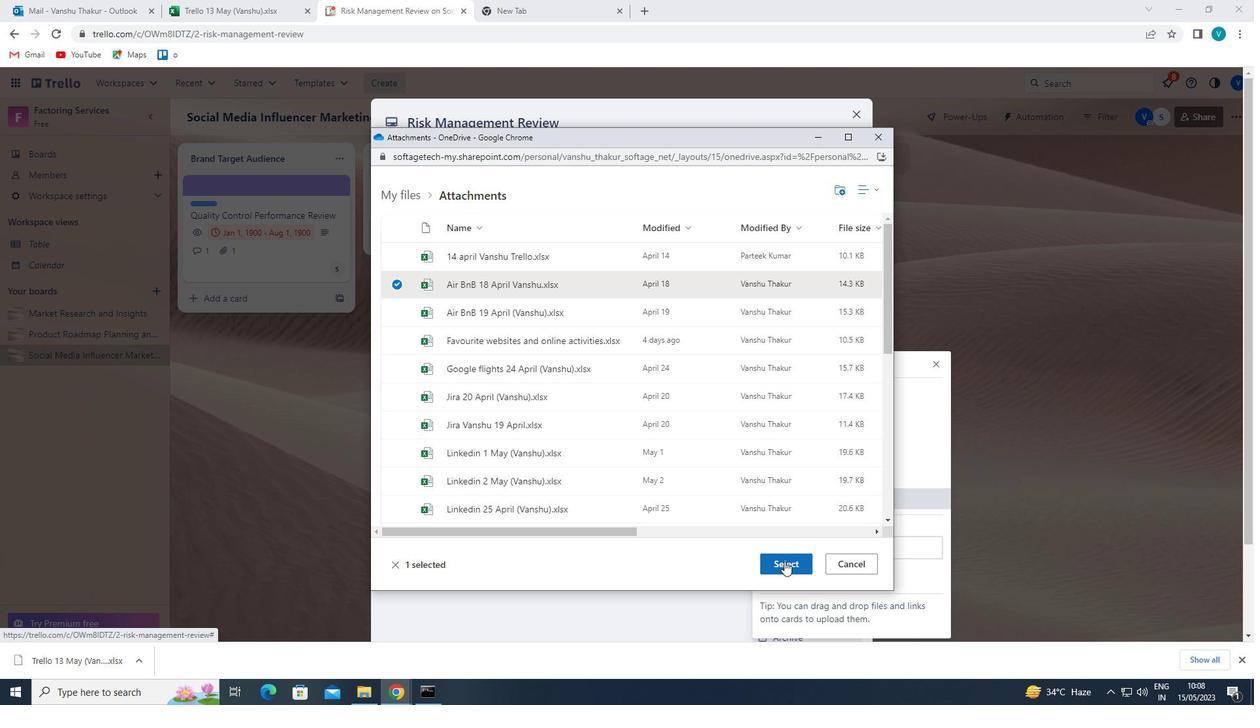 
Action: Mouse moved to (935, 359)
Screenshot: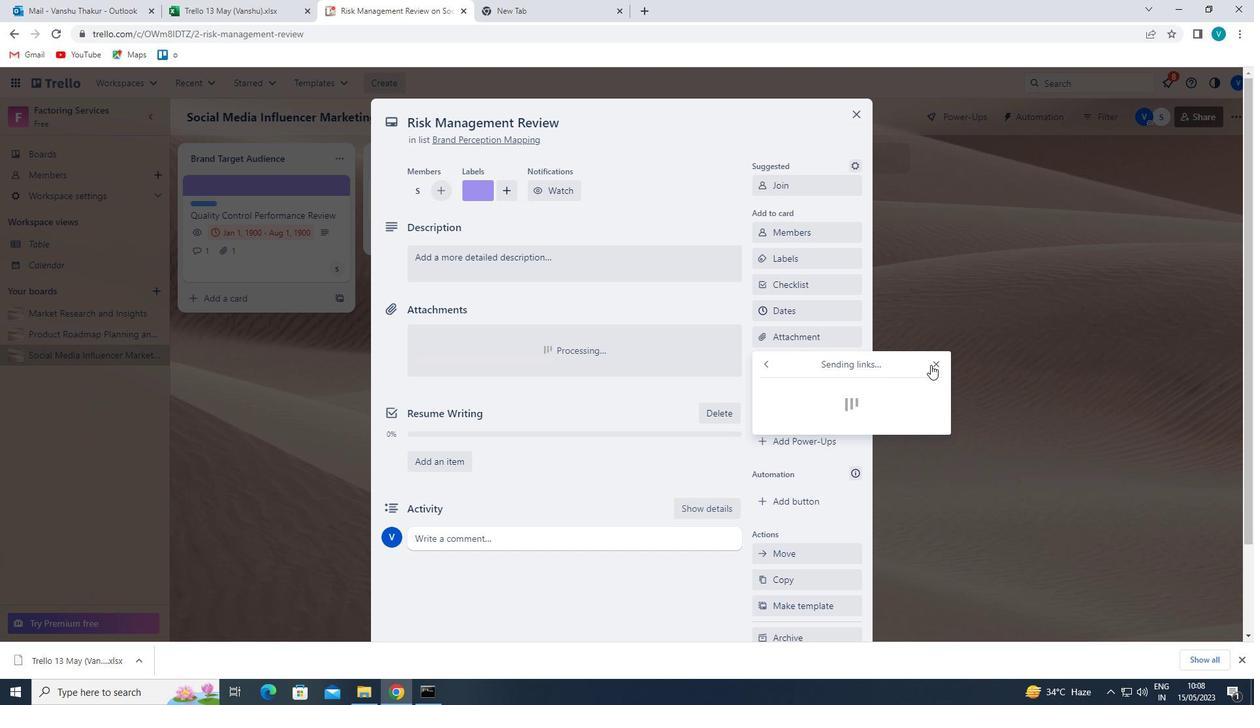 
Action: Mouse pressed left at (935, 359)
Screenshot: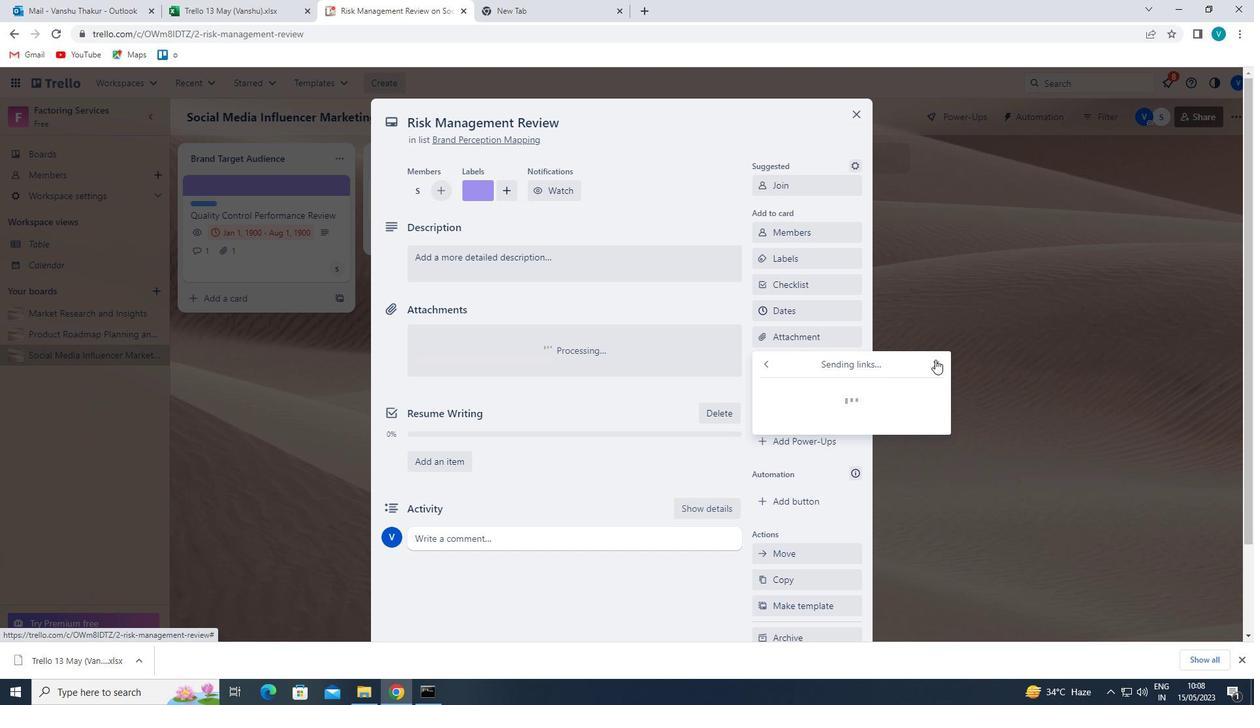 
Action: Mouse moved to (827, 362)
Screenshot: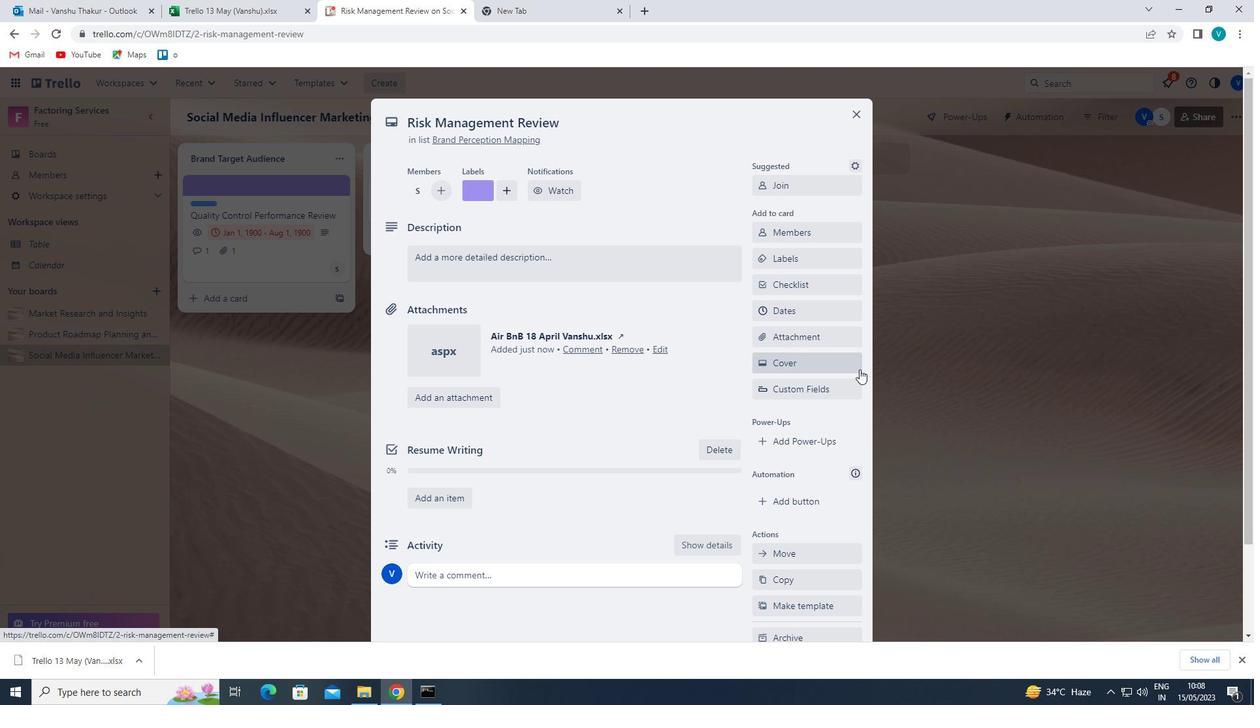 
Action: Mouse pressed left at (827, 362)
Screenshot: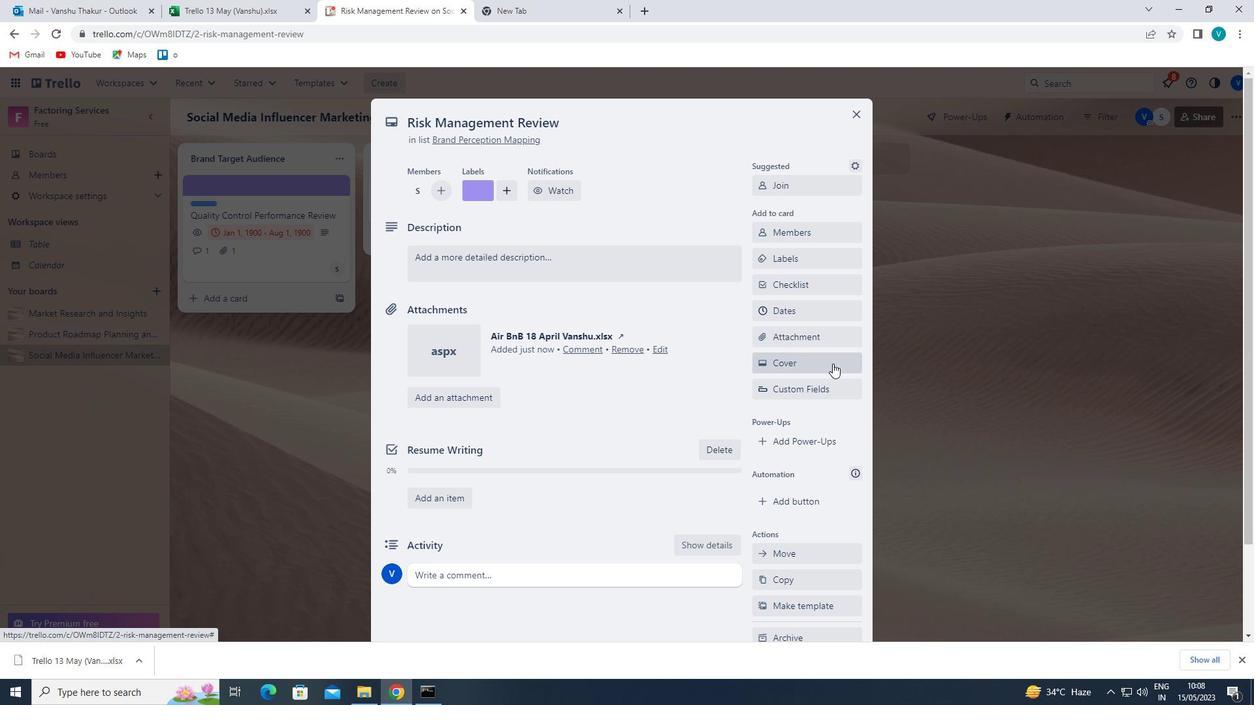 
Action: Mouse moved to (934, 377)
Screenshot: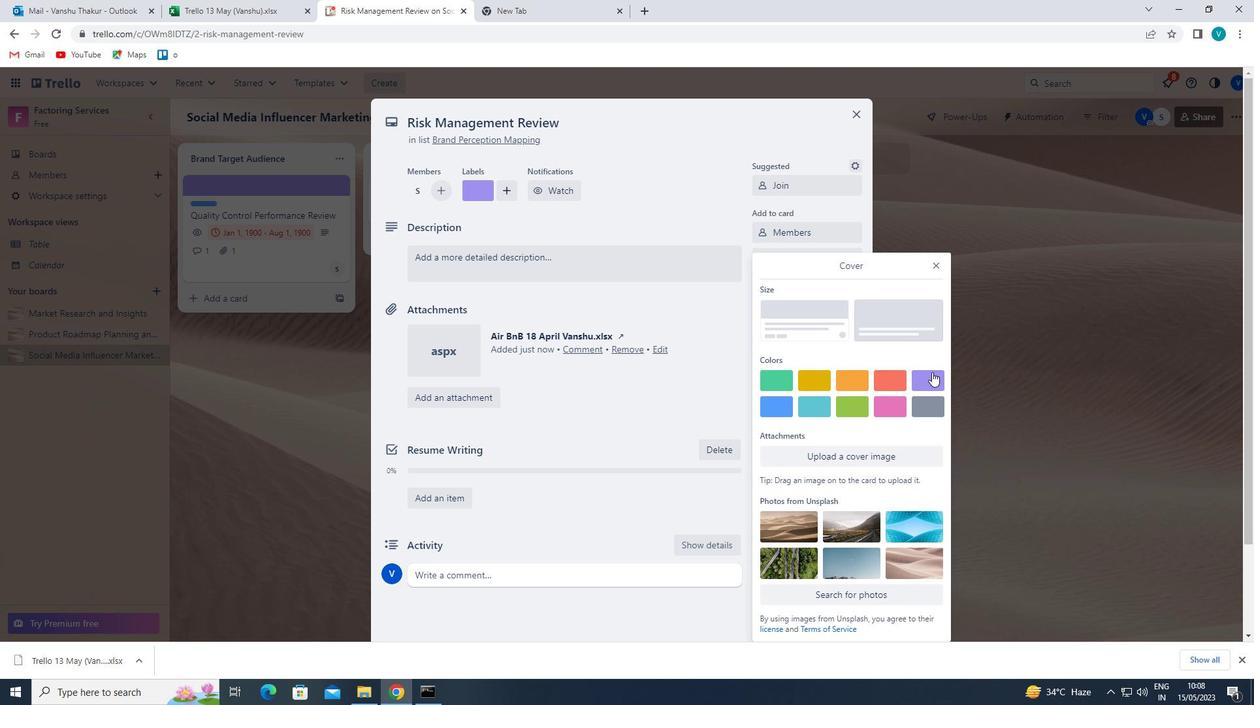 
Action: Mouse pressed left at (934, 377)
Screenshot: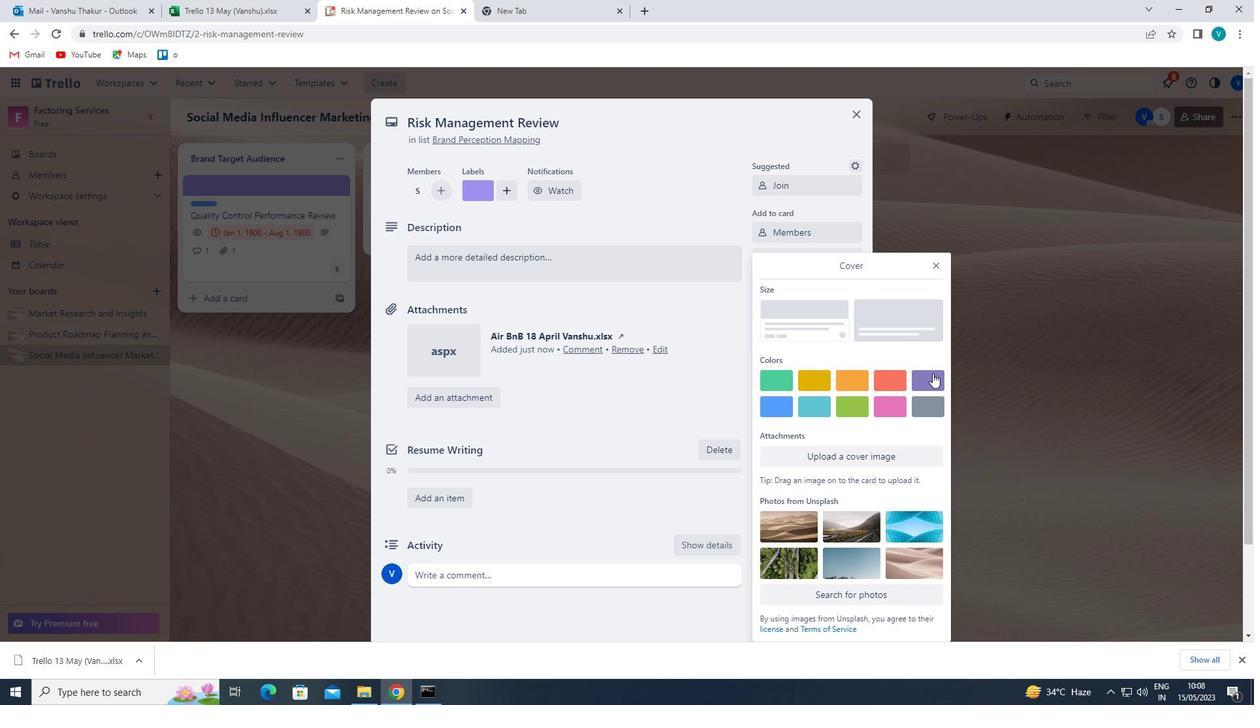 
Action: Mouse moved to (936, 240)
Screenshot: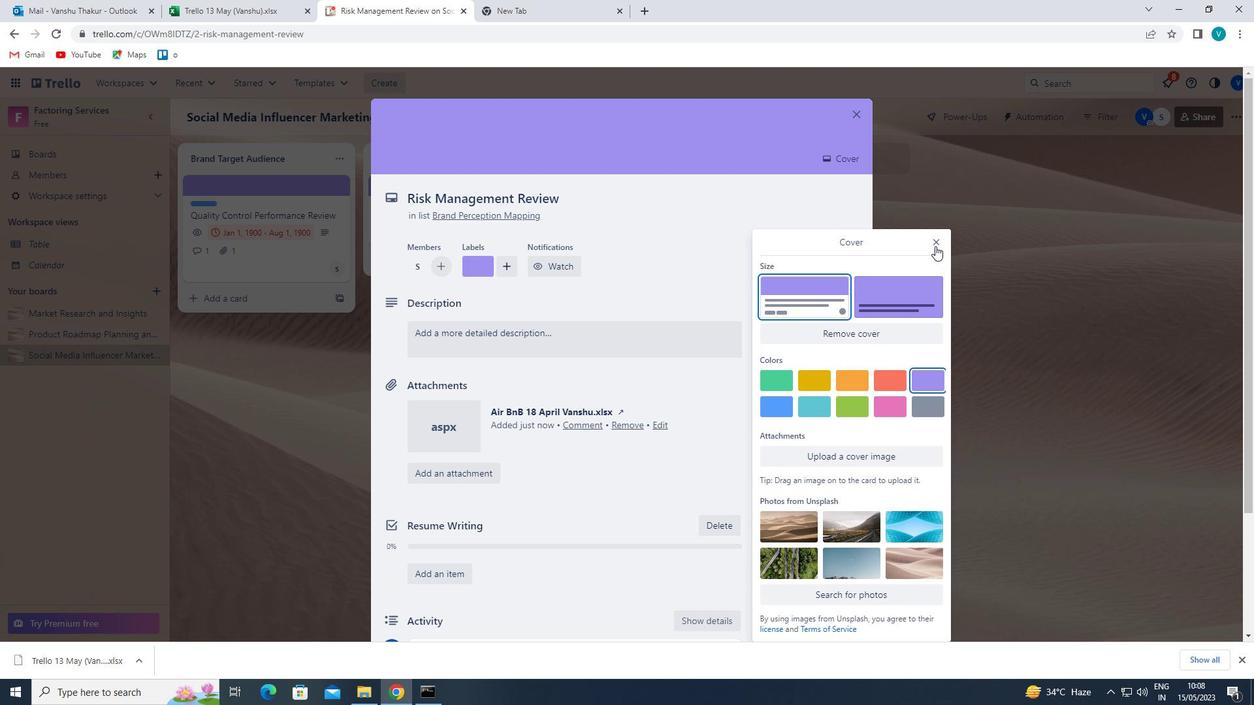 
Action: Mouse pressed left at (936, 240)
Screenshot: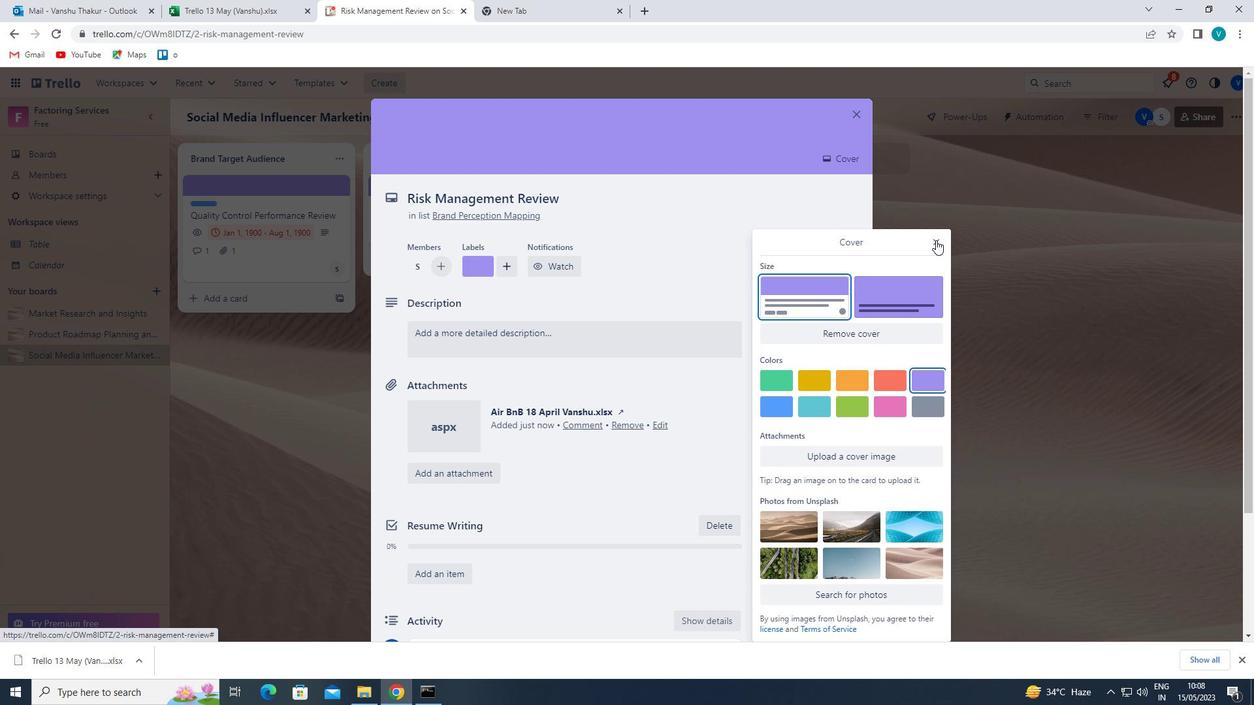 
Action: Mouse moved to (669, 343)
Screenshot: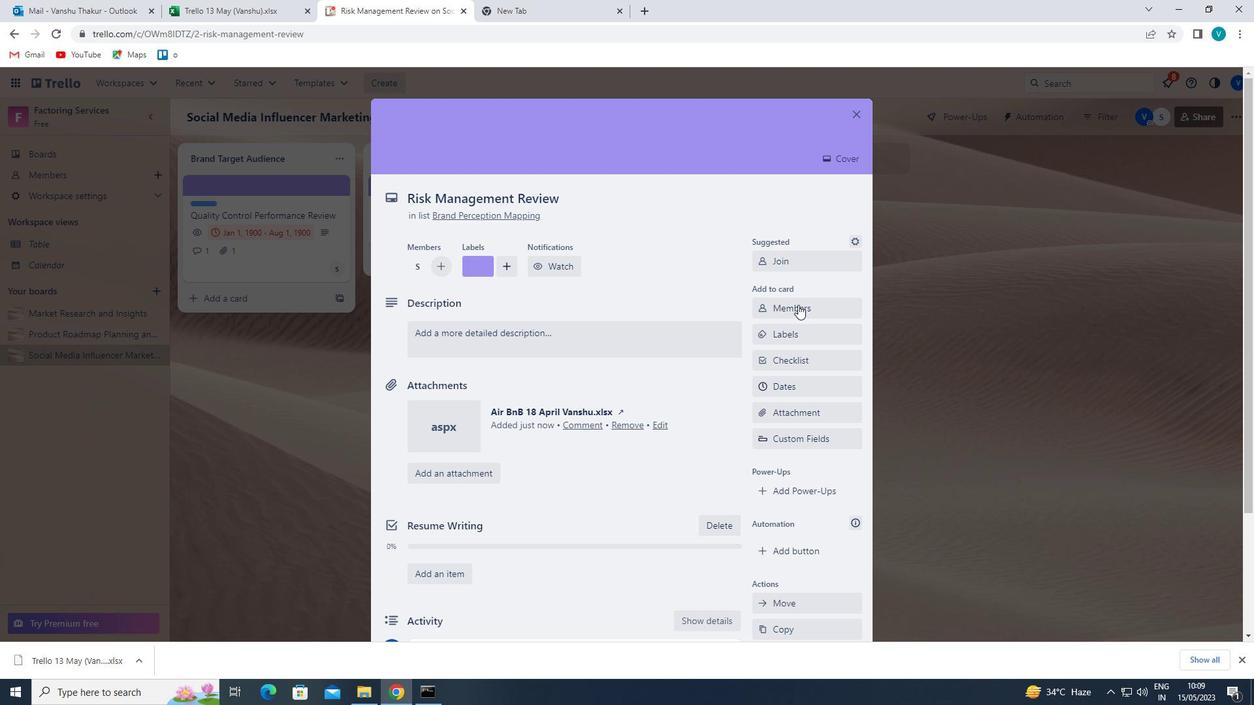 
Action: Mouse pressed left at (669, 343)
Screenshot: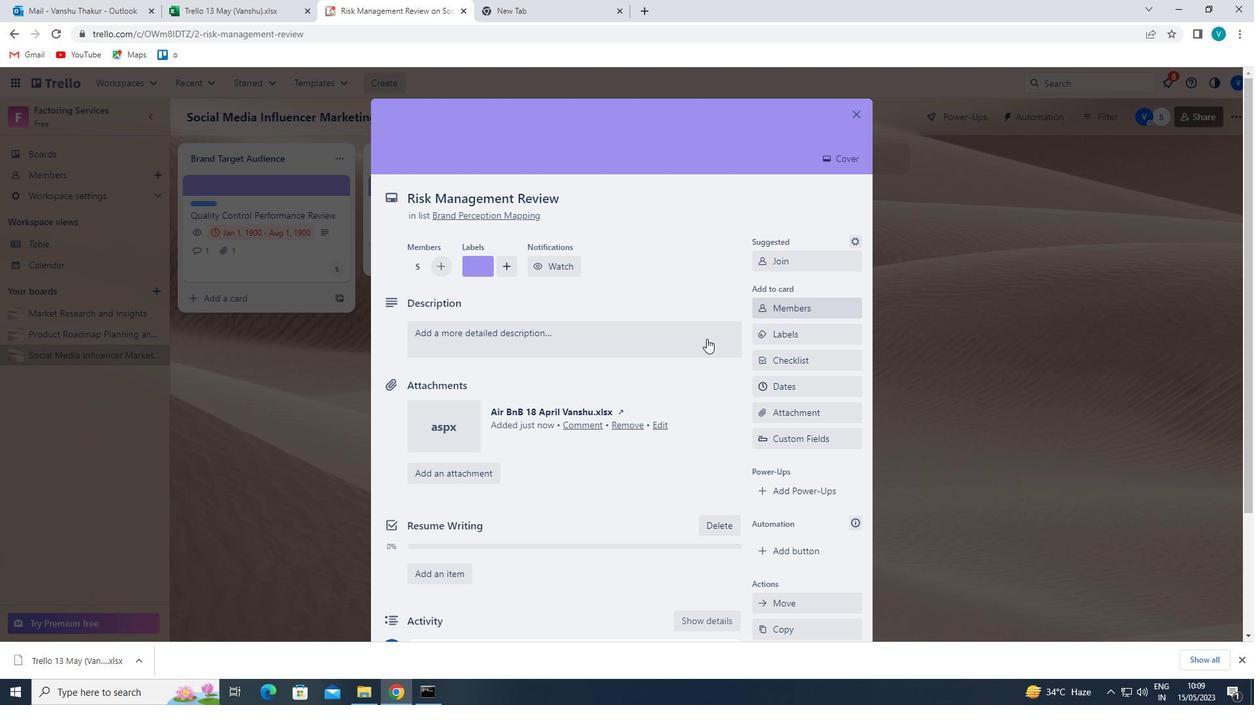 
Action: Key pressed '<Key.shift>CONDUCT<Key.space>TEAM<Key.space>TRAINING<Key.space>SESSION<Key.space>ON<Key.space>DELEGATION<Key.space>AND<Key.space>EMPOWERMENT'
Screenshot: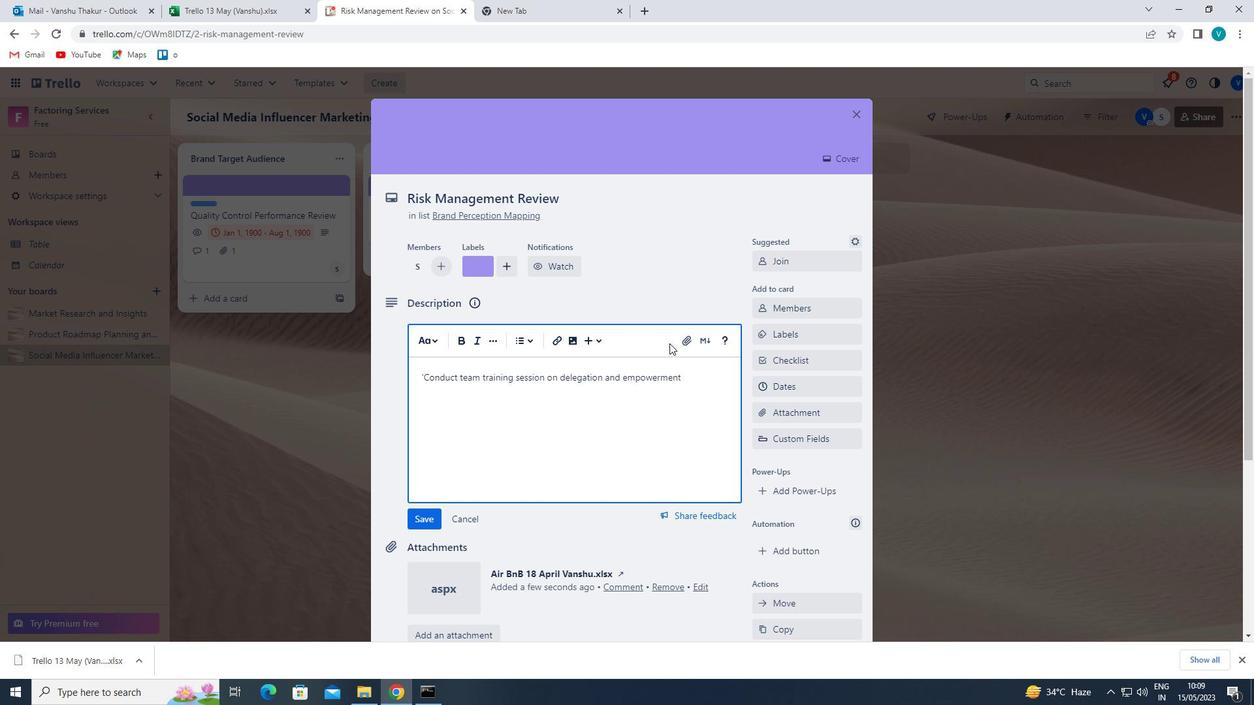 
Action: Mouse moved to (412, 518)
Screenshot: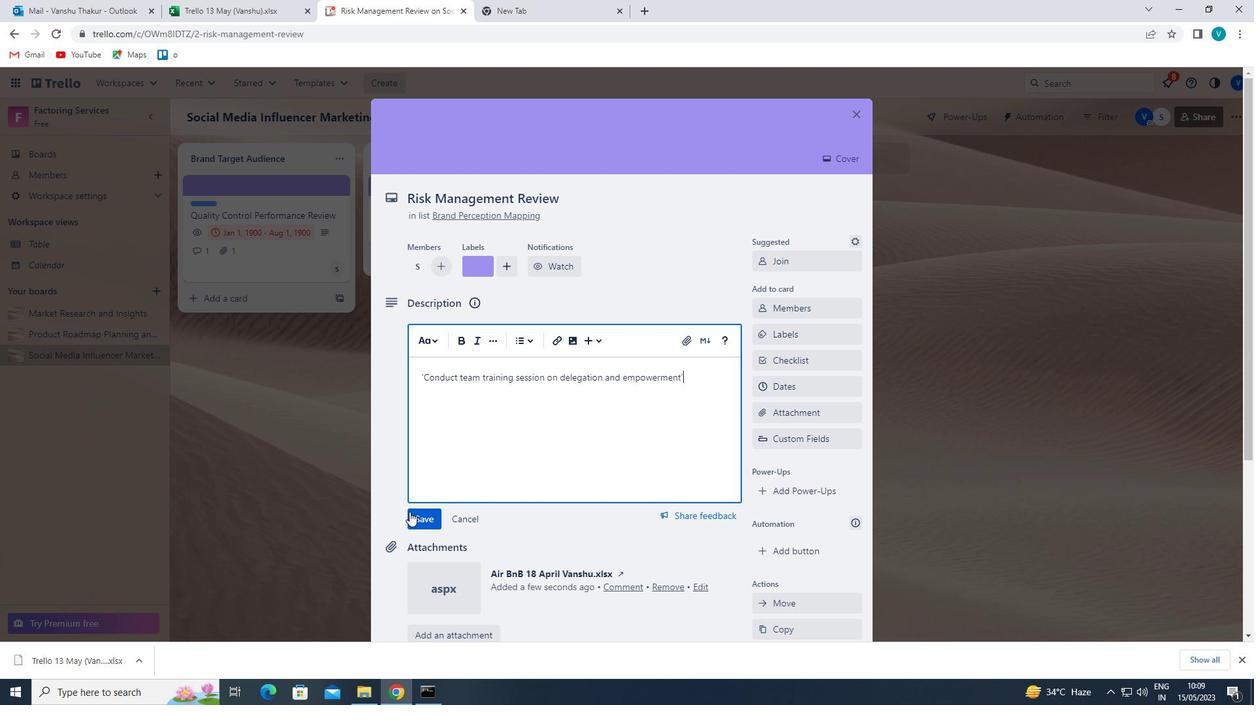 
Action: Mouse pressed left at (412, 518)
Screenshot: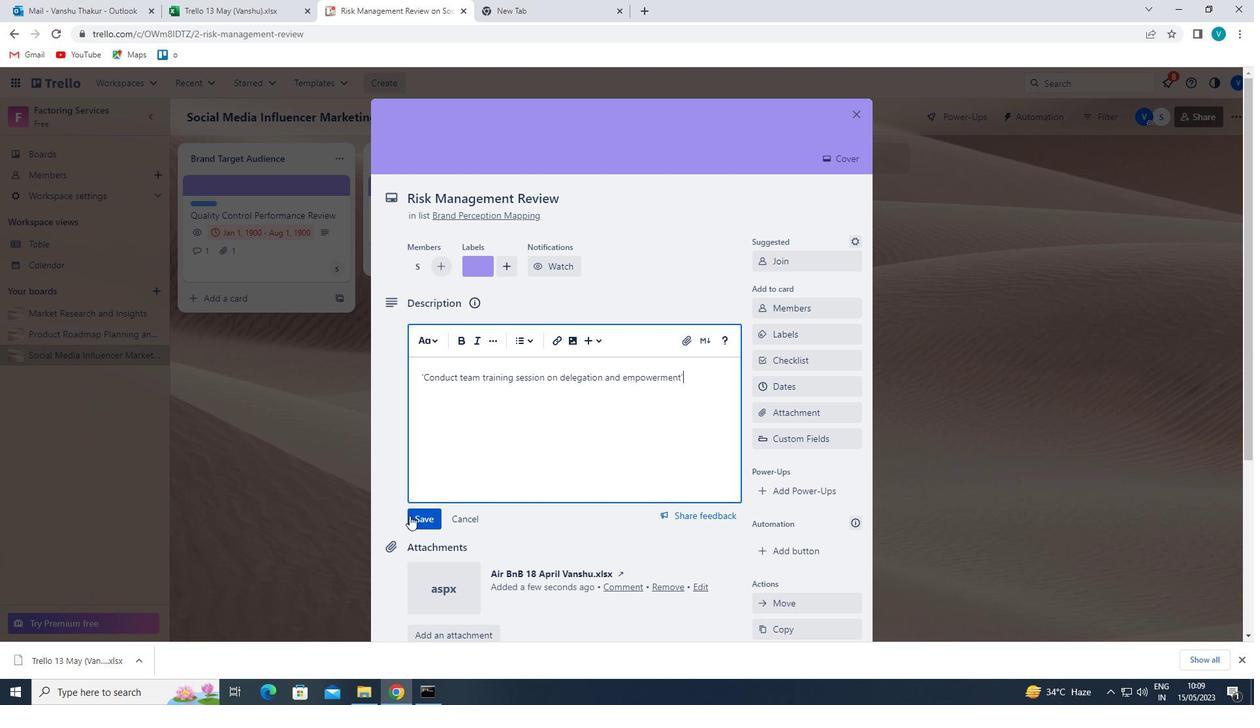 
Action: Mouse moved to (425, 513)
Screenshot: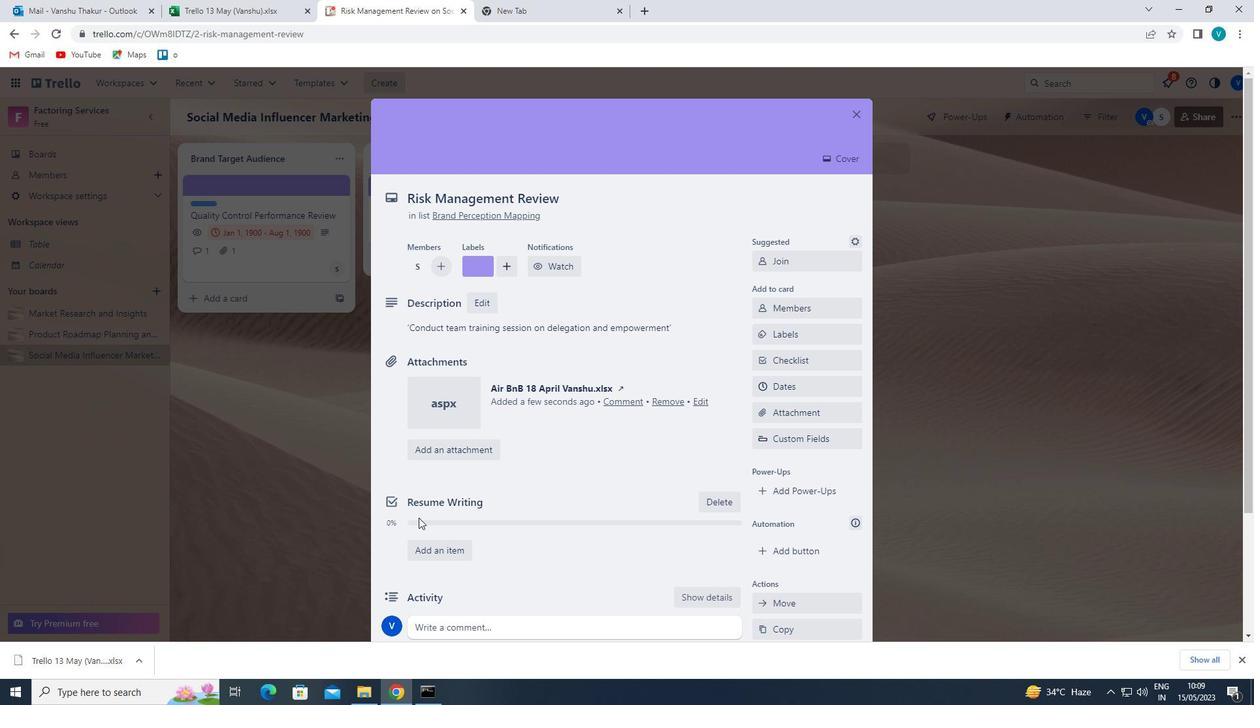 
Action: Mouse scrolled (425, 512) with delta (0, 0)
Screenshot: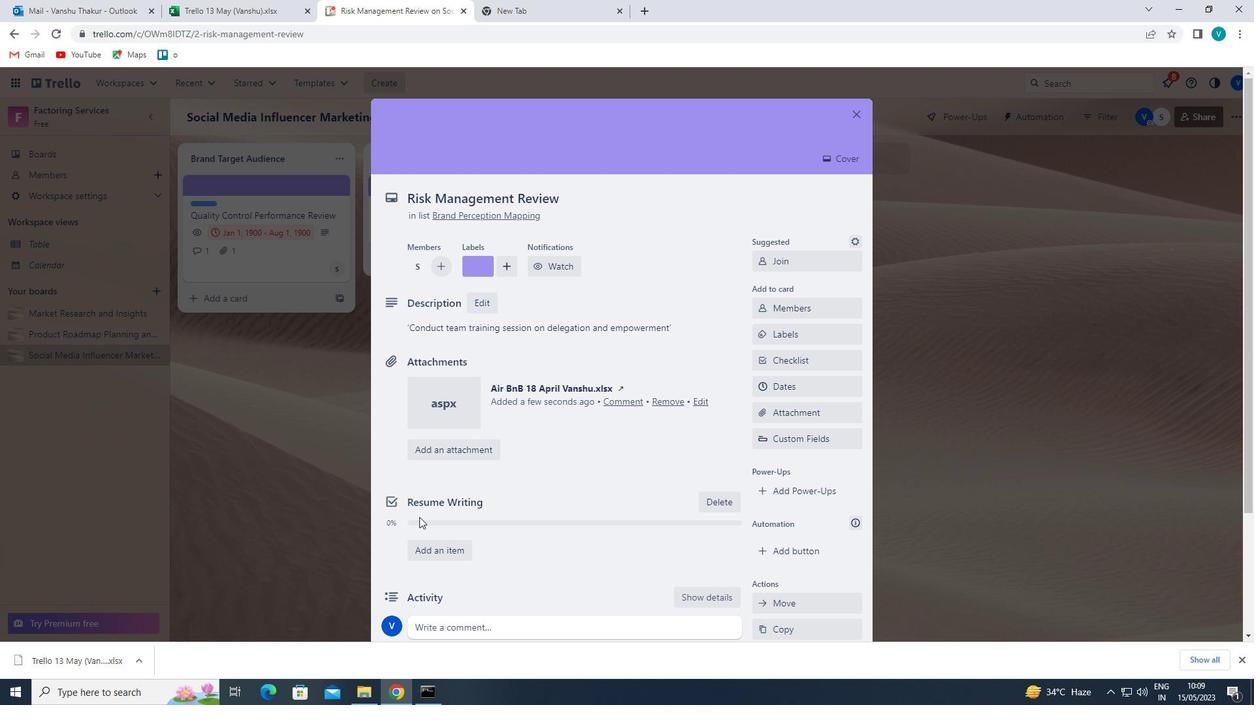 
Action: Mouse moved to (425, 513)
Screenshot: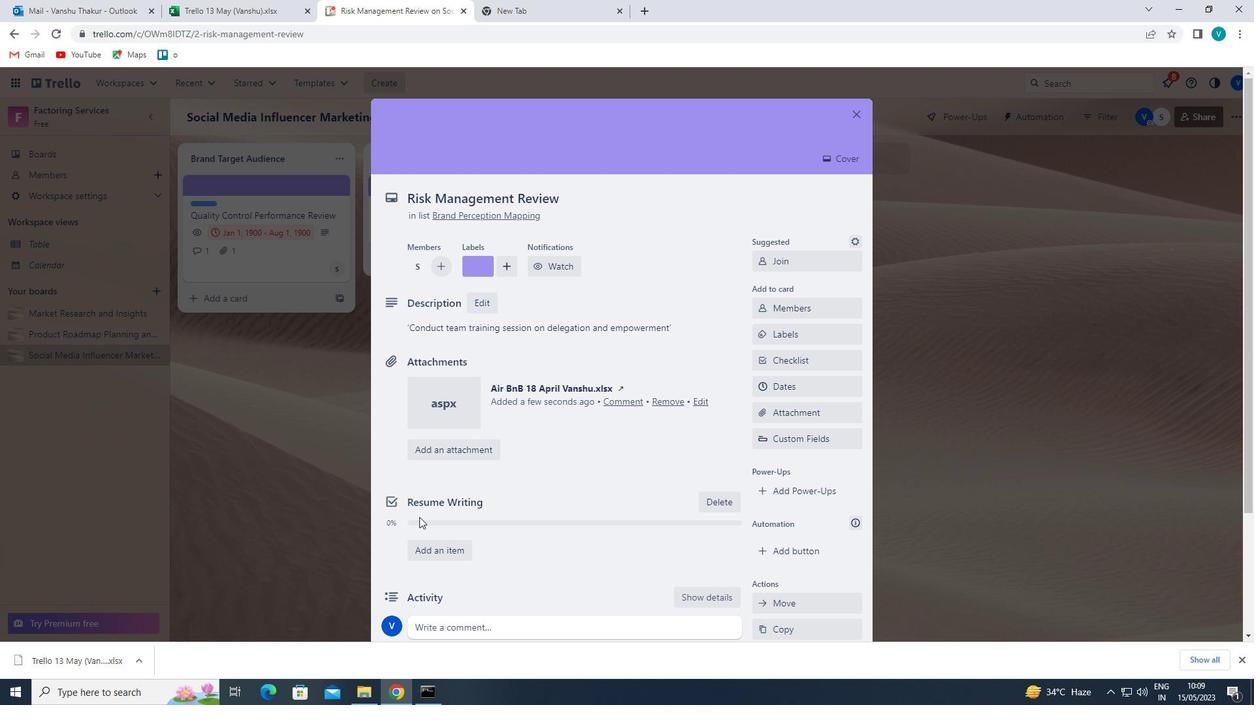 
Action: Mouse scrolled (425, 512) with delta (0, 0)
Screenshot: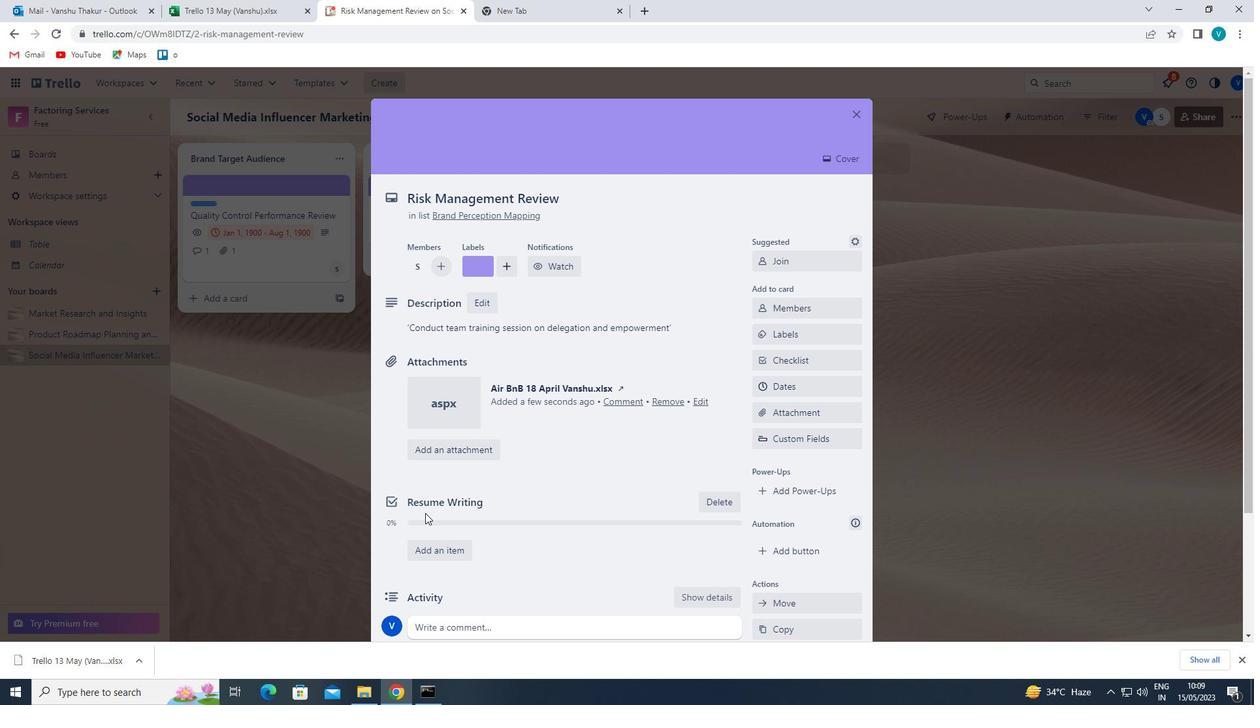 
Action: Mouse moved to (446, 499)
Screenshot: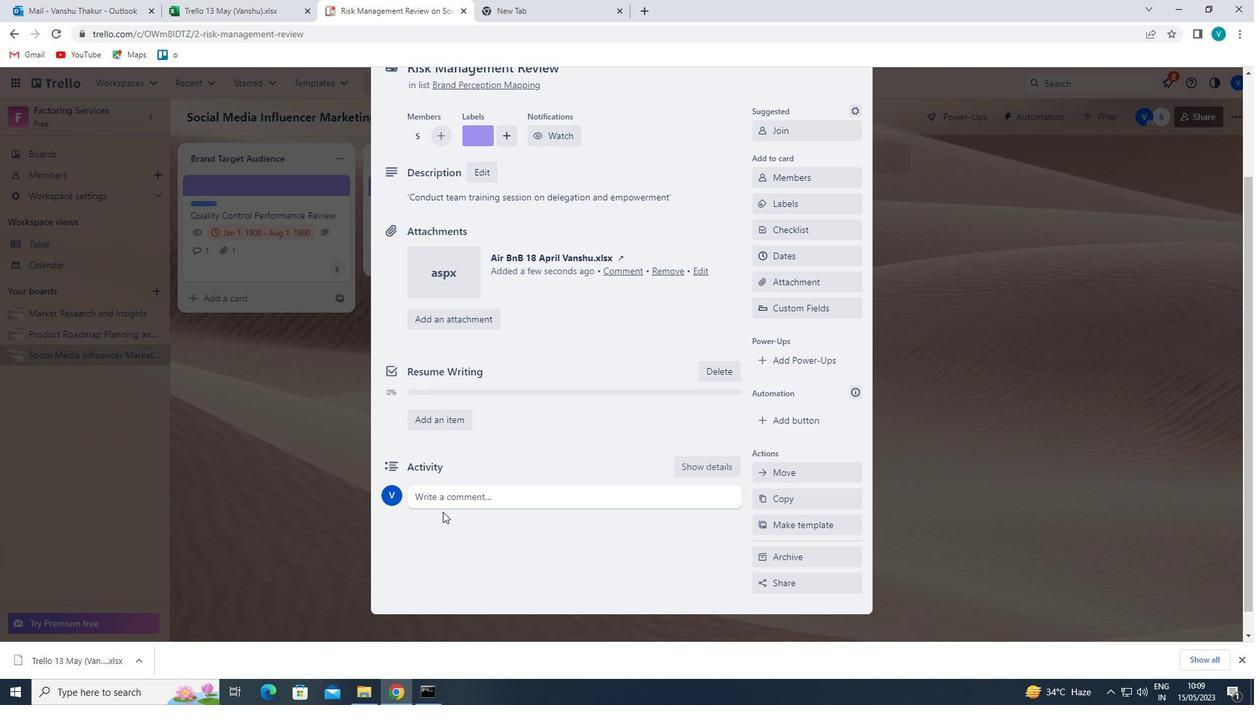 
Action: Mouse pressed left at (446, 499)
Screenshot: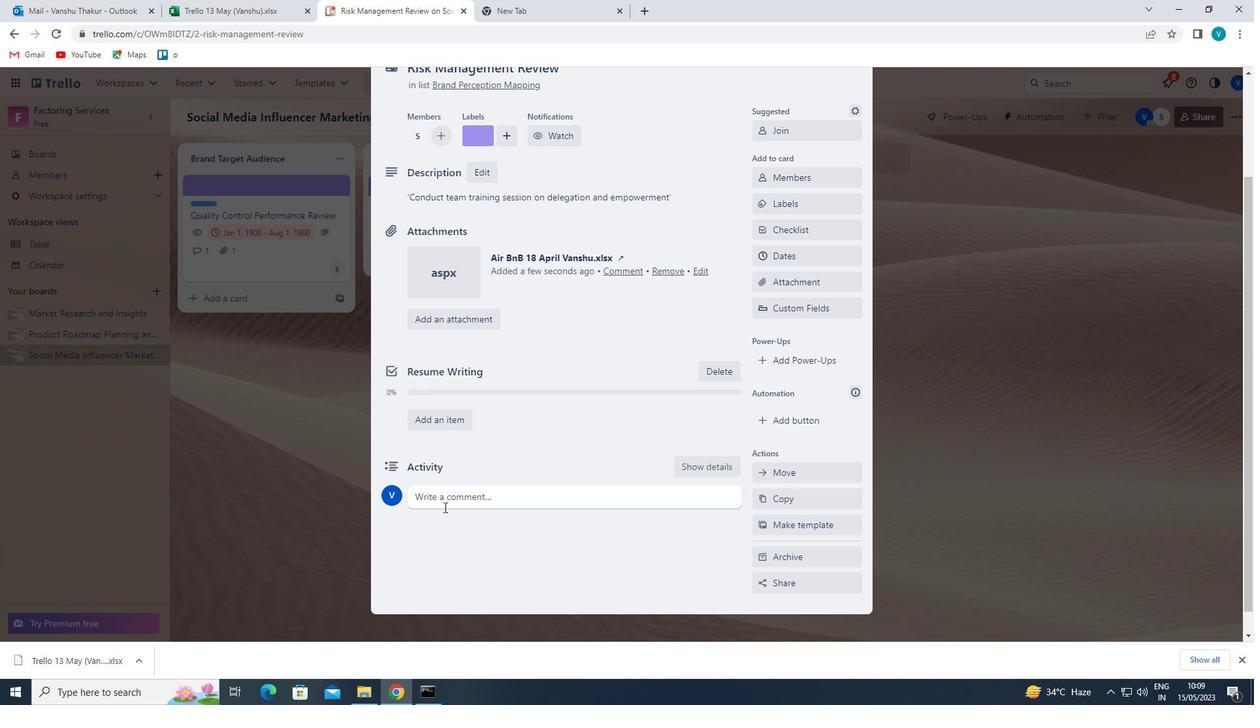 
Action: Key pressed '<Key.shift>LET<Key.space>SU<Key.backspace><Key.backspace>US<Key.space>APPROACH<Key.space>THIS<Key.space>TASK<Key.space>WOI<Key.backspace><Key.backspace>ITH<Key.space>A<Key.space>SENSE<Key.space>OF<Key.space>OWNERSHIP<Key.space>AND<Key.space>RESPONSIBILITY,<Key.space>RECOGNIZING<Key.space>THAT<Key.space>ITS<Key.space>SUCCESS<Key.space>IS<Key.space>OUR<Key.space>RESPONSIBILITY.'
Screenshot: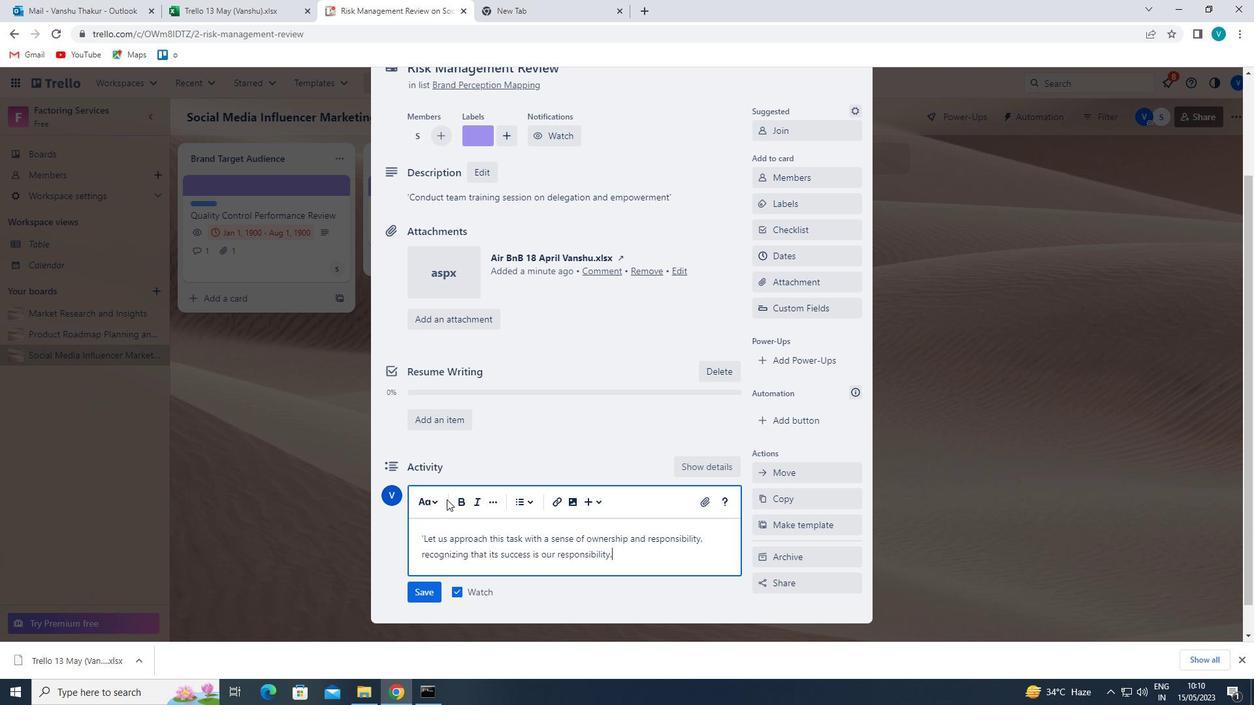 
Action: Mouse moved to (429, 593)
Screenshot: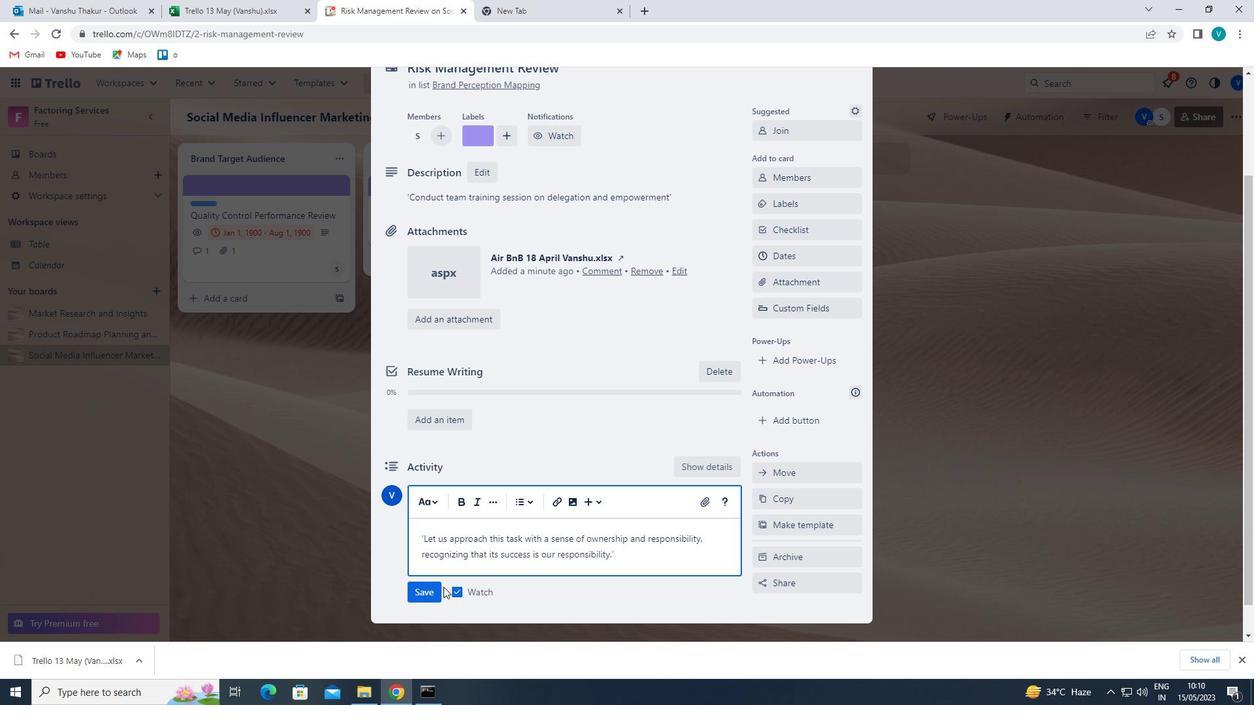 
Action: Mouse pressed left at (429, 593)
Screenshot: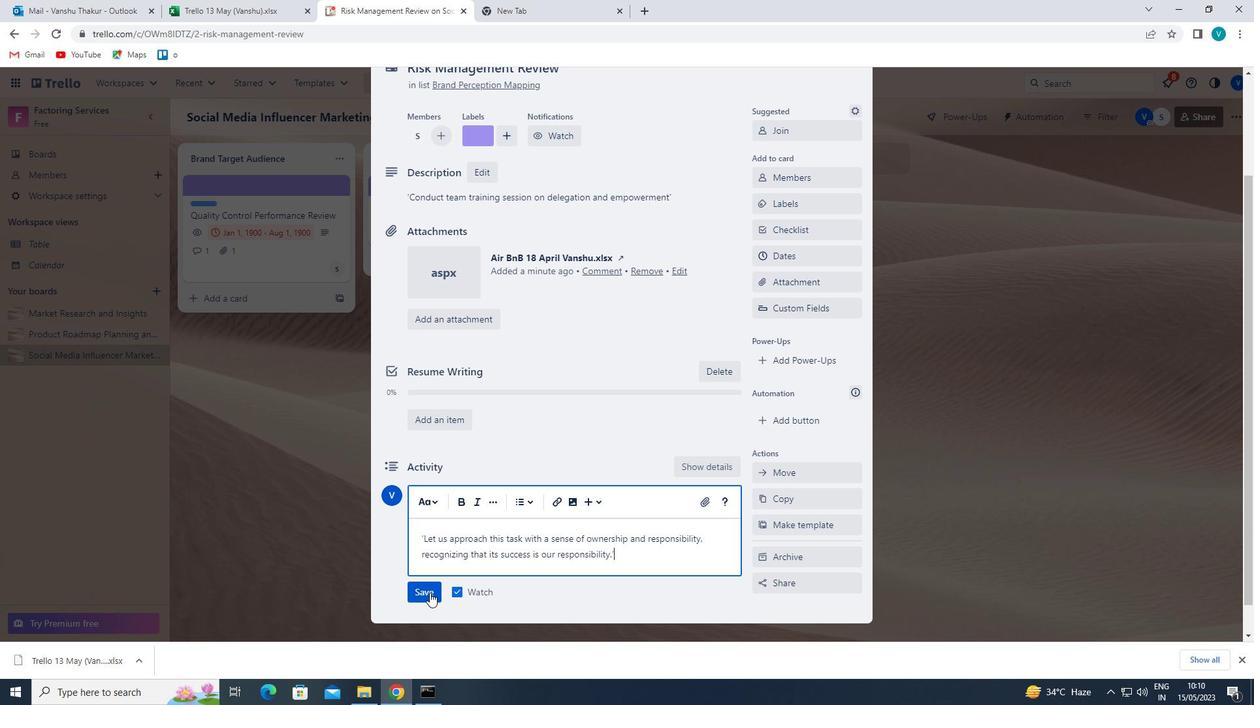 
Action: Mouse moved to (793, 253)
Screenshot: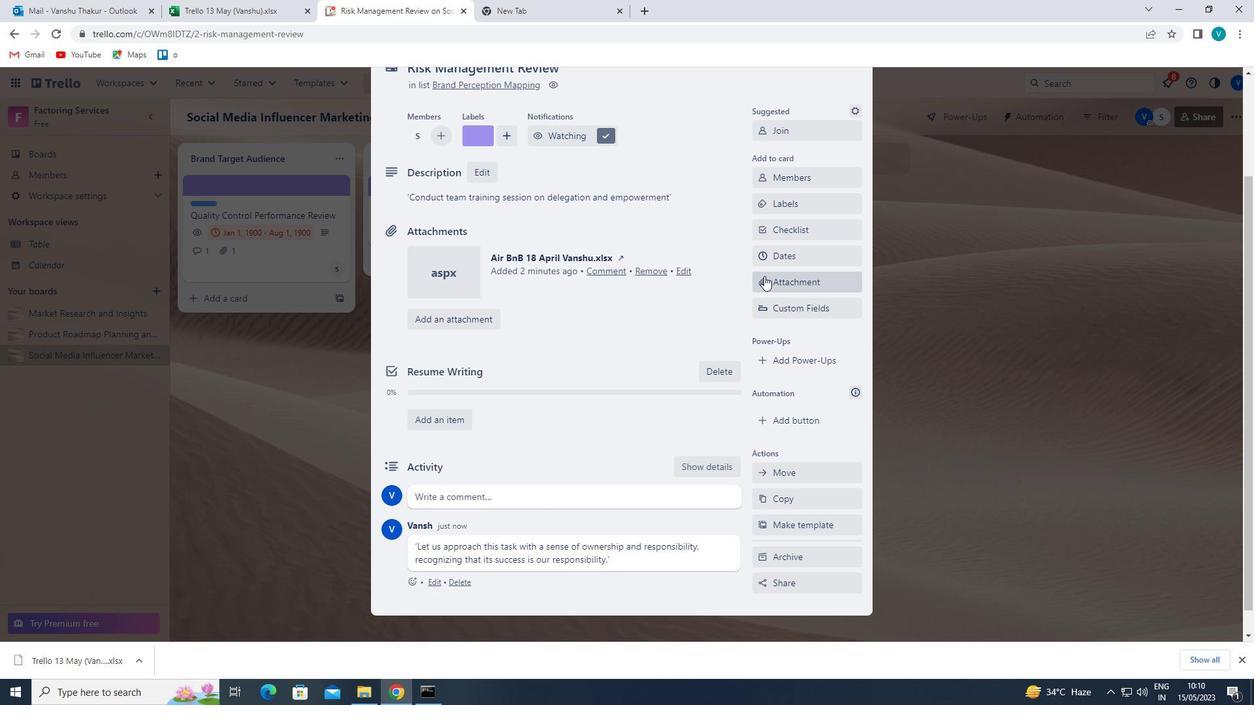 
Action: Mouse pressed left at (793, 253)
Screenshot: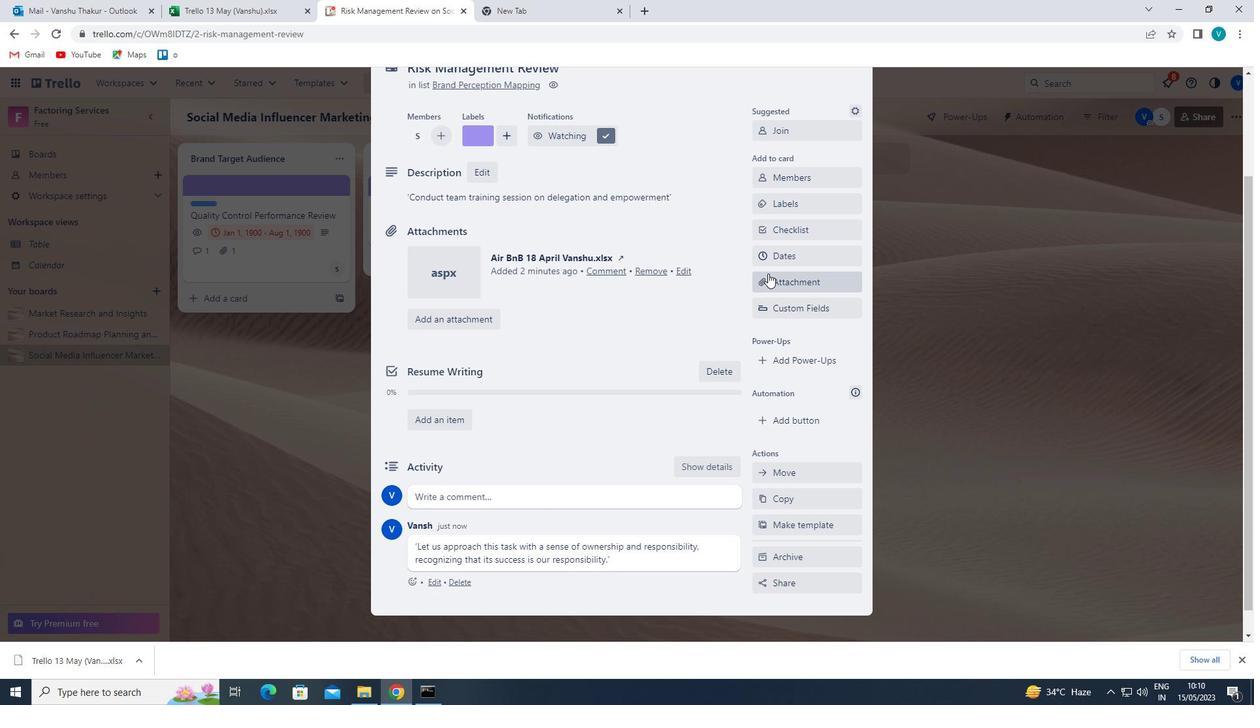 
Action: Mouse moved to (766, 356)
Screenshot: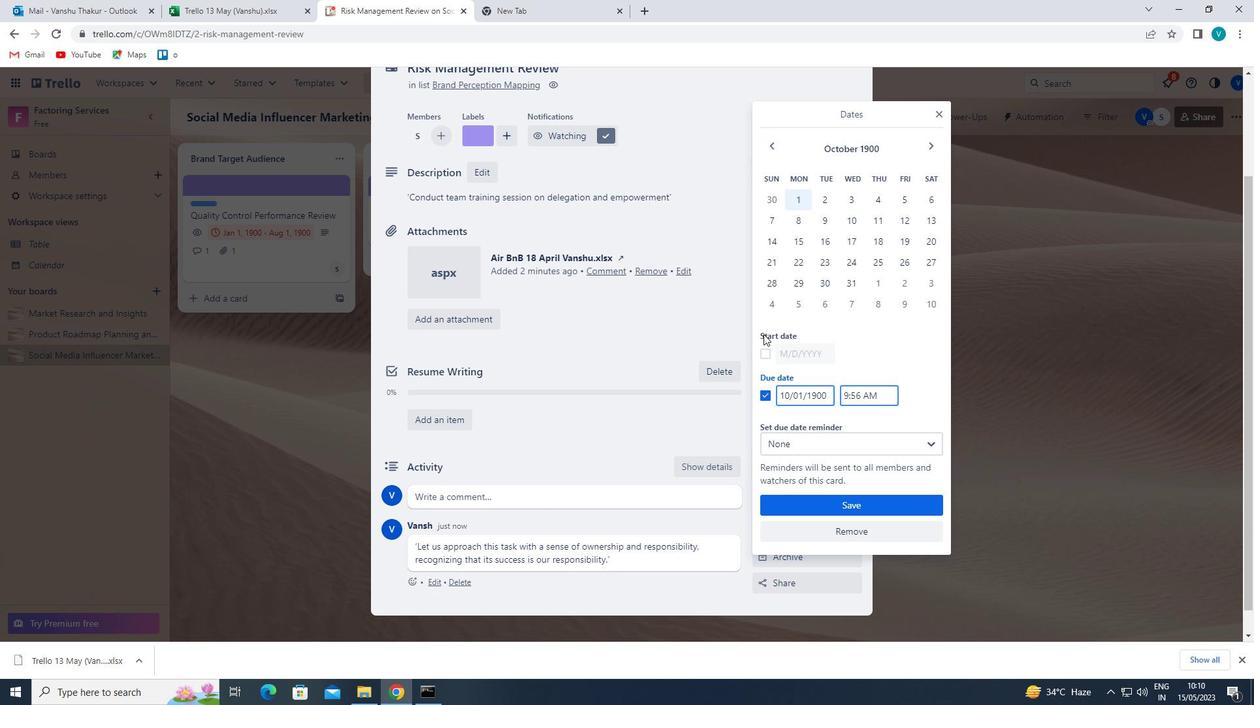 
Action: Mouse pressed left at (766, 356)
Screenshot: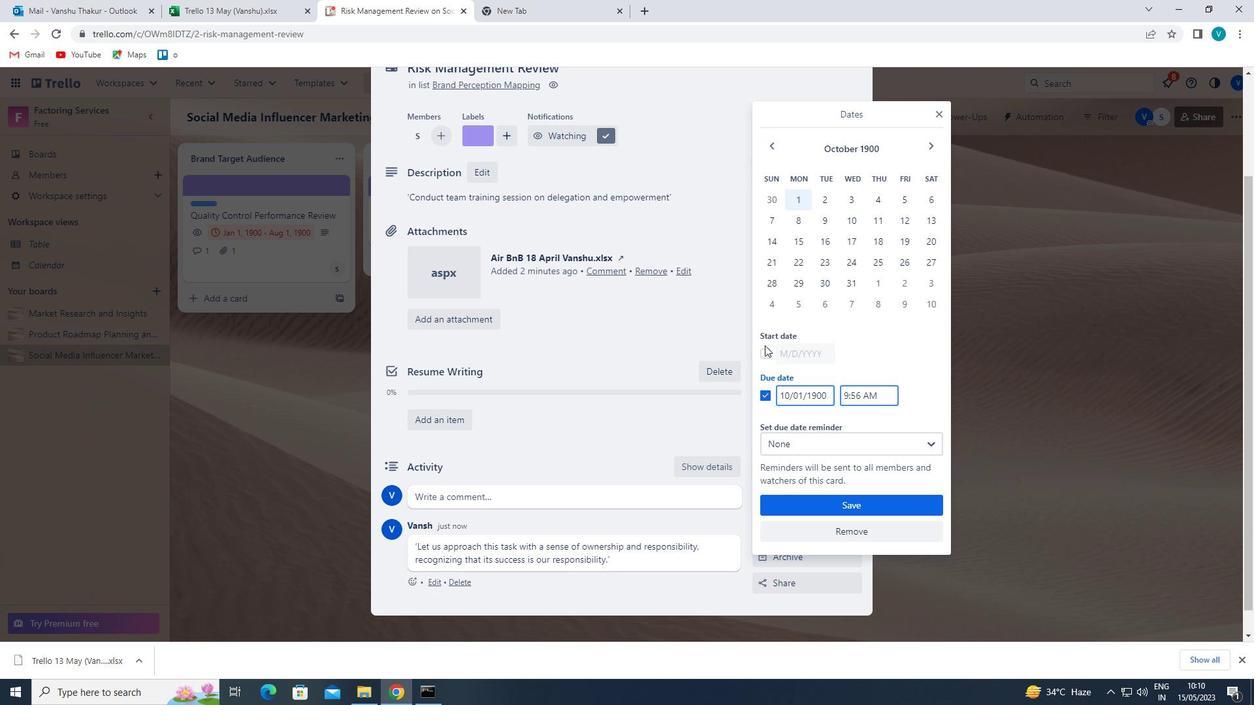 
Action: Mouse moved to (789, 352)
Screenshot: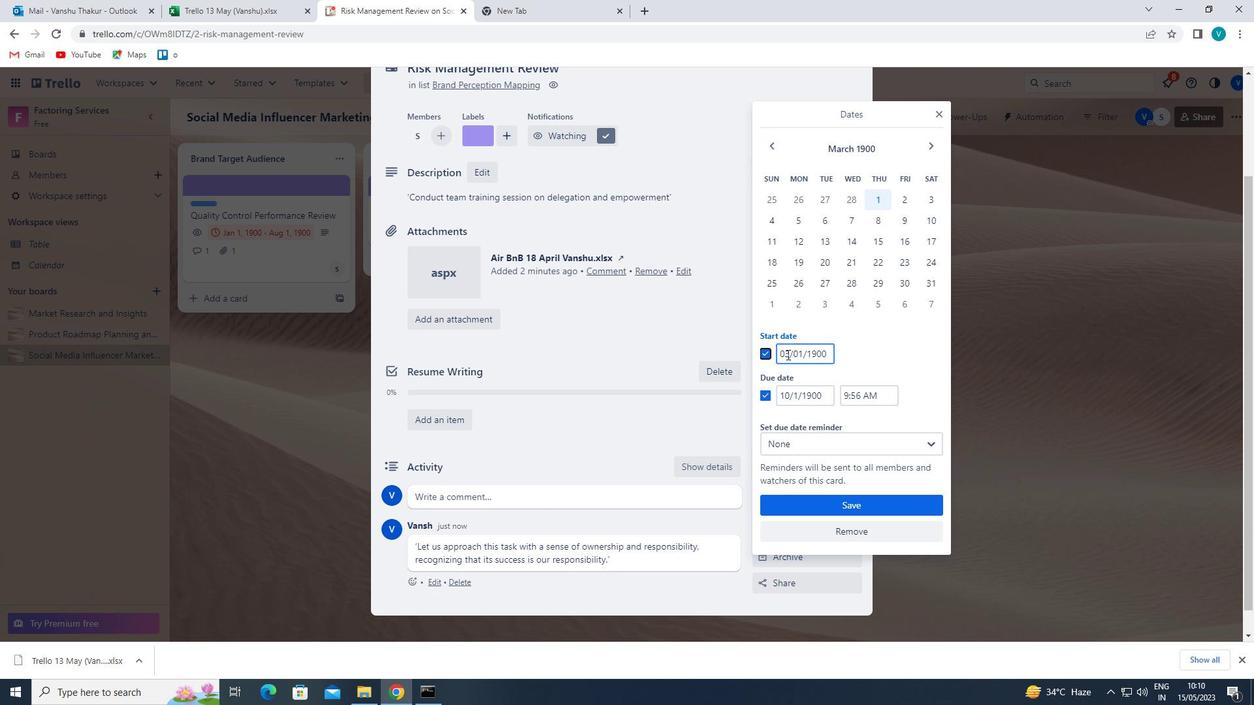 
Action: Mouse pressed left at (789, 352)
Screenshot: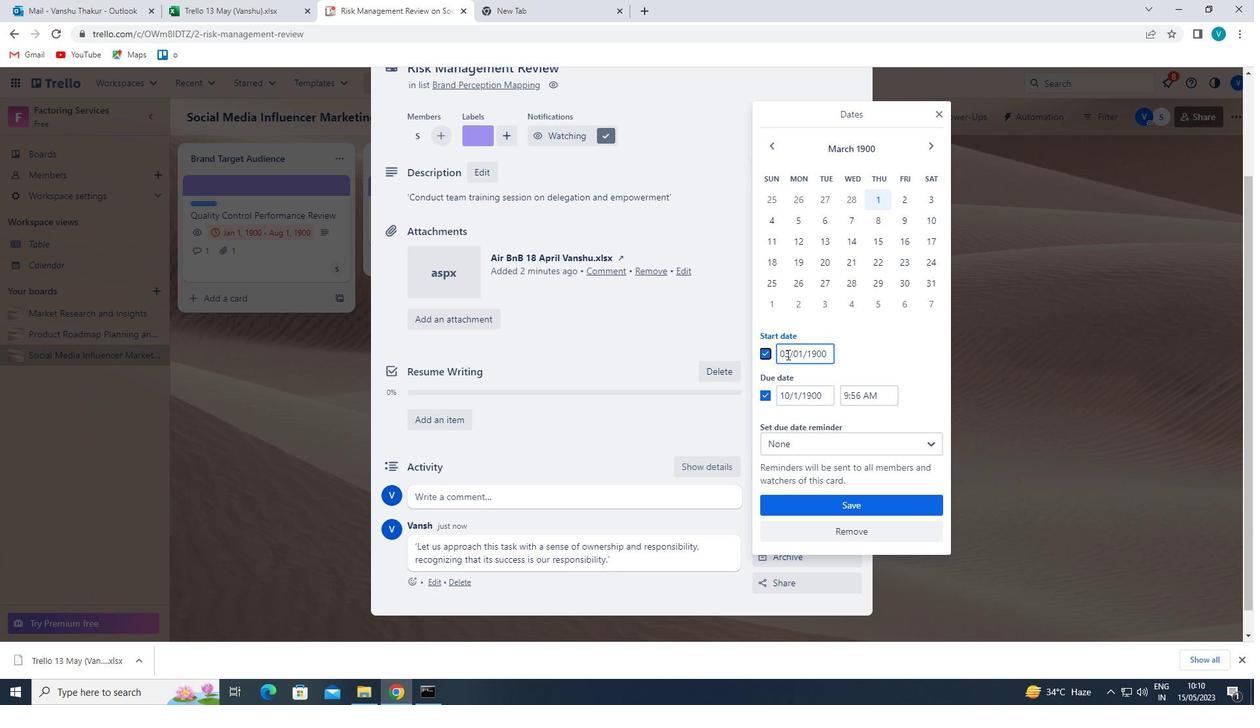 
Action: Mouse moved to (783, 351)
Screenshot: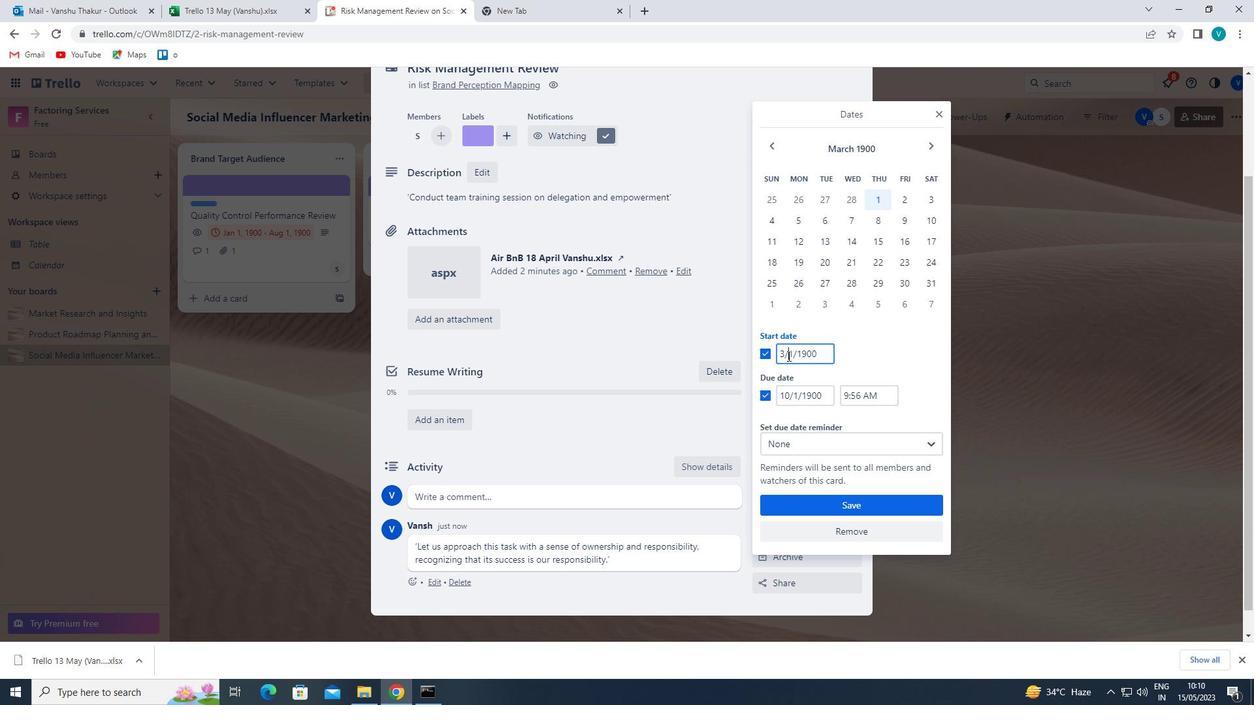 
Action: Mouse pressed left at (783, 351)
Screenshot: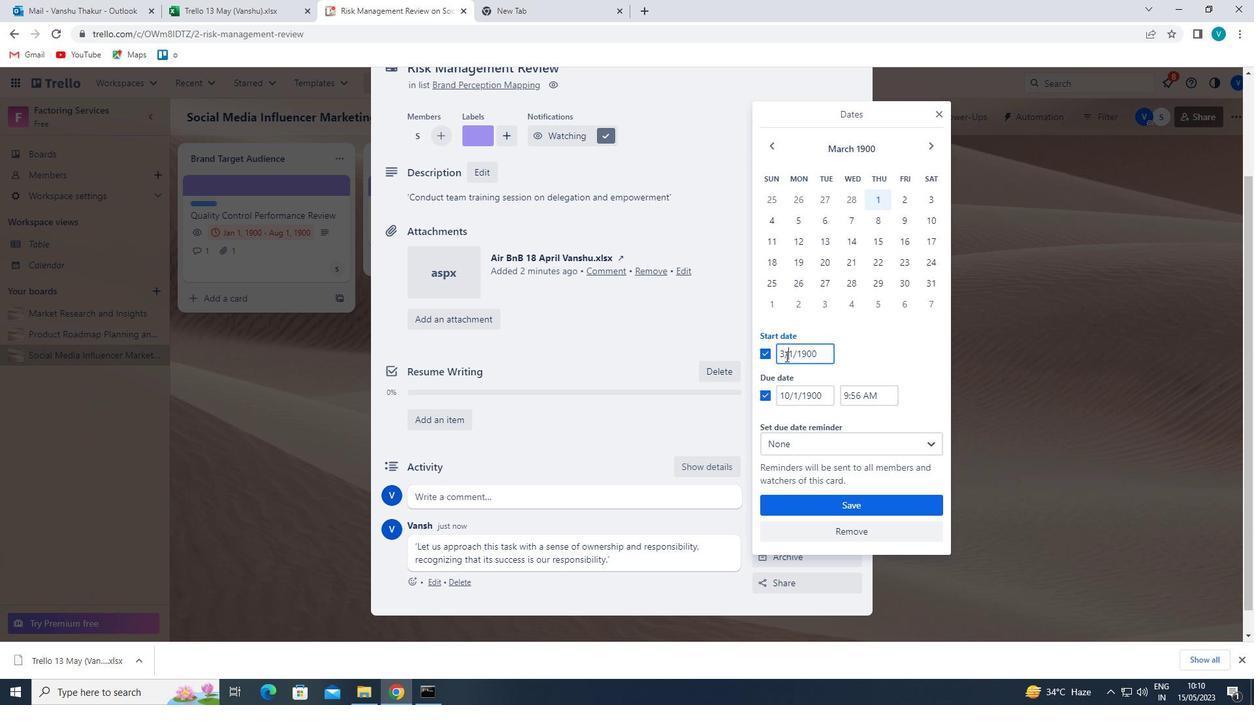 
Action: Mouse moved to (784, 352)
Screenshot: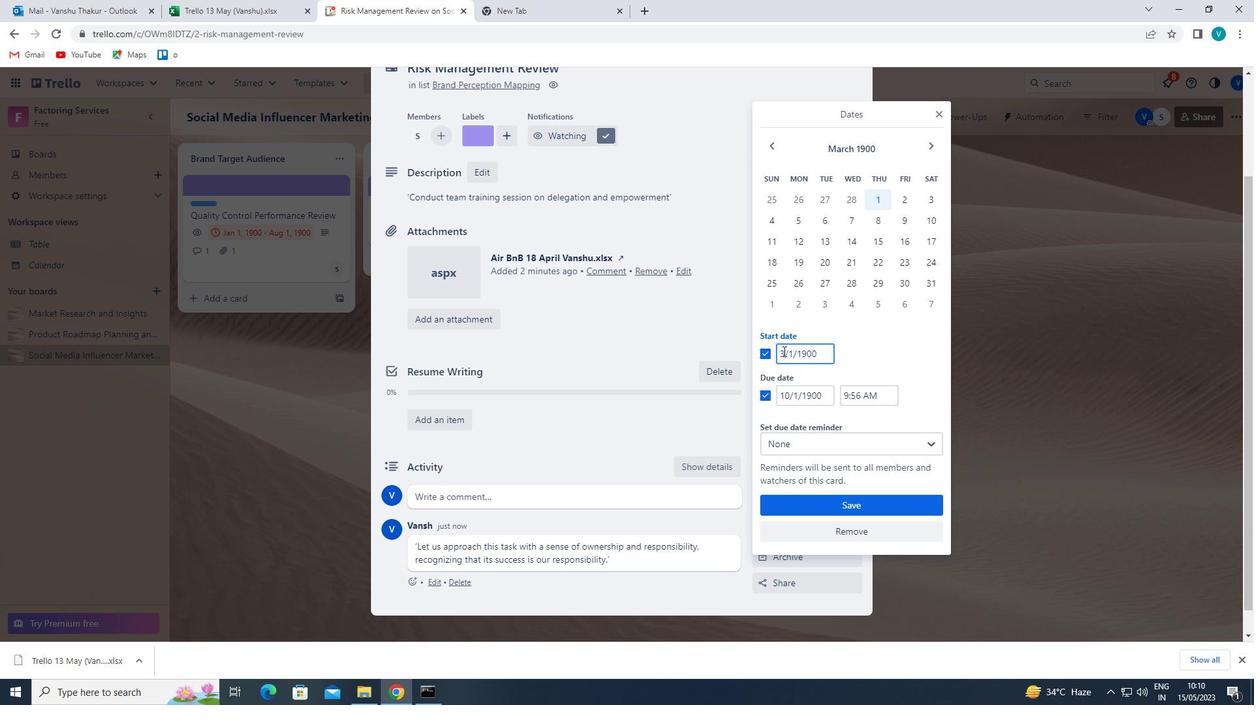 
Action: Key pressed <Key.backspace>4
Screenshot: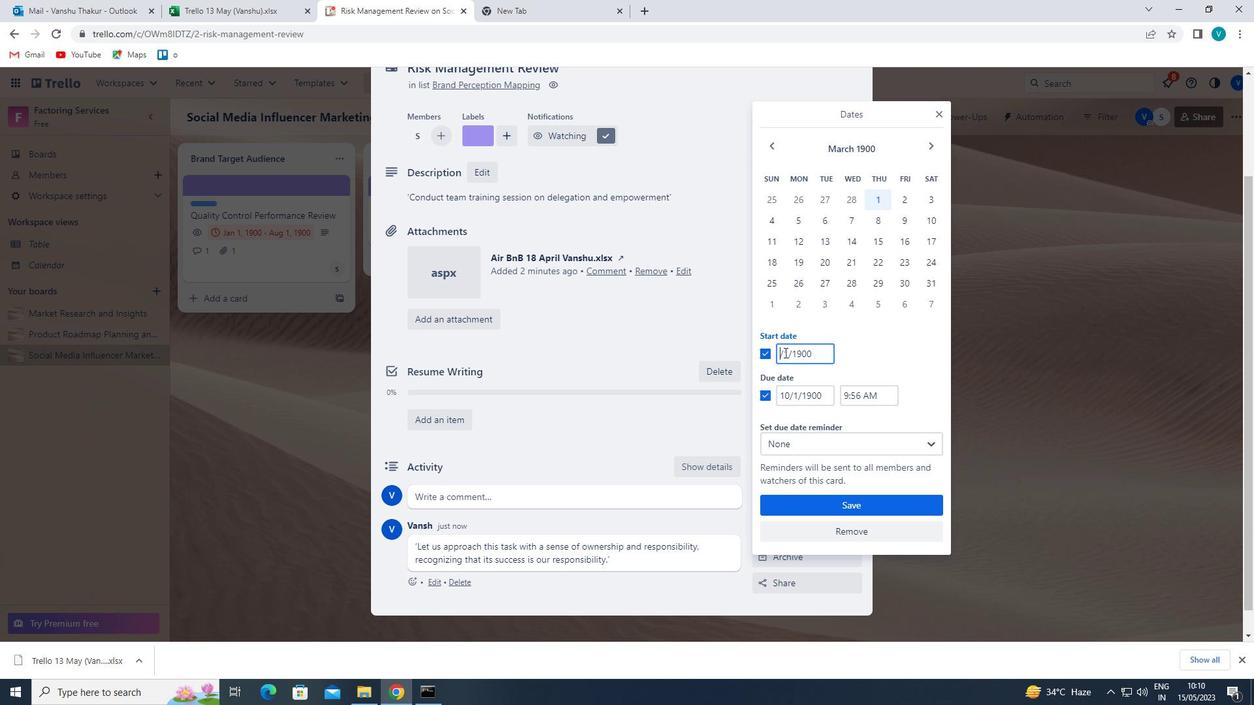 
Action: Mouse moved to (789, 396)
Screenshot: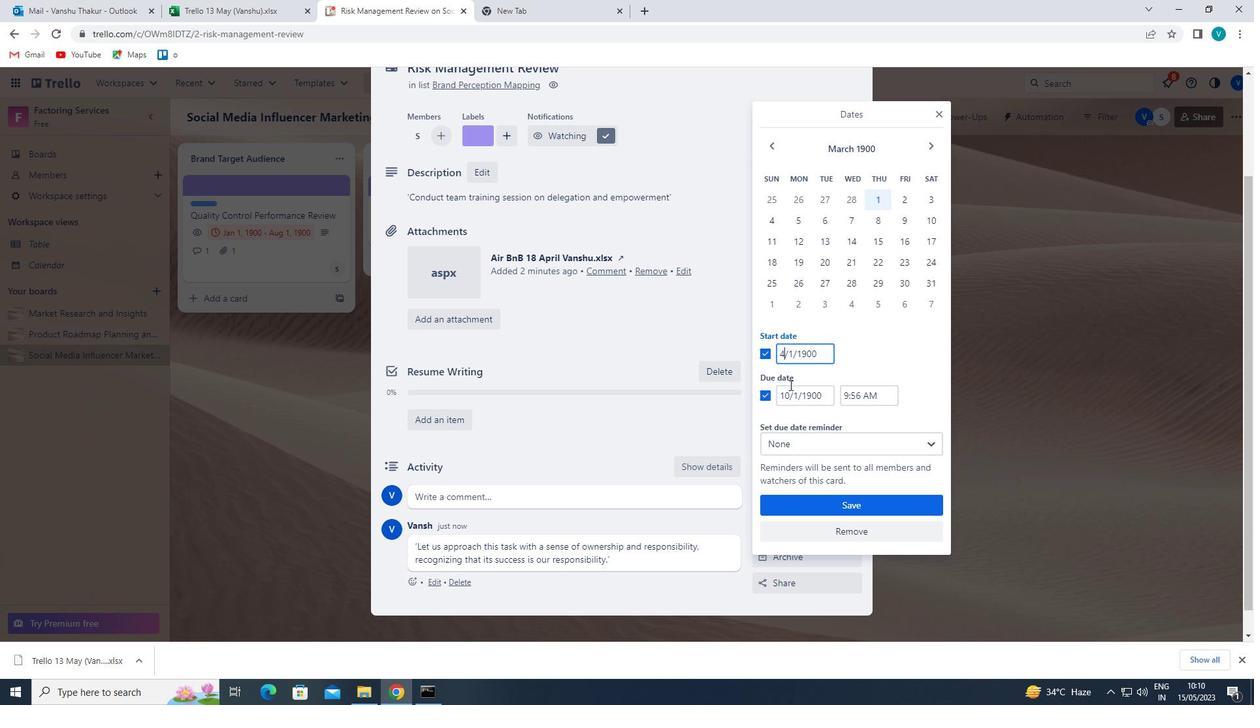 
Action: Mouse pressed left at (789, 396)
Screenshot: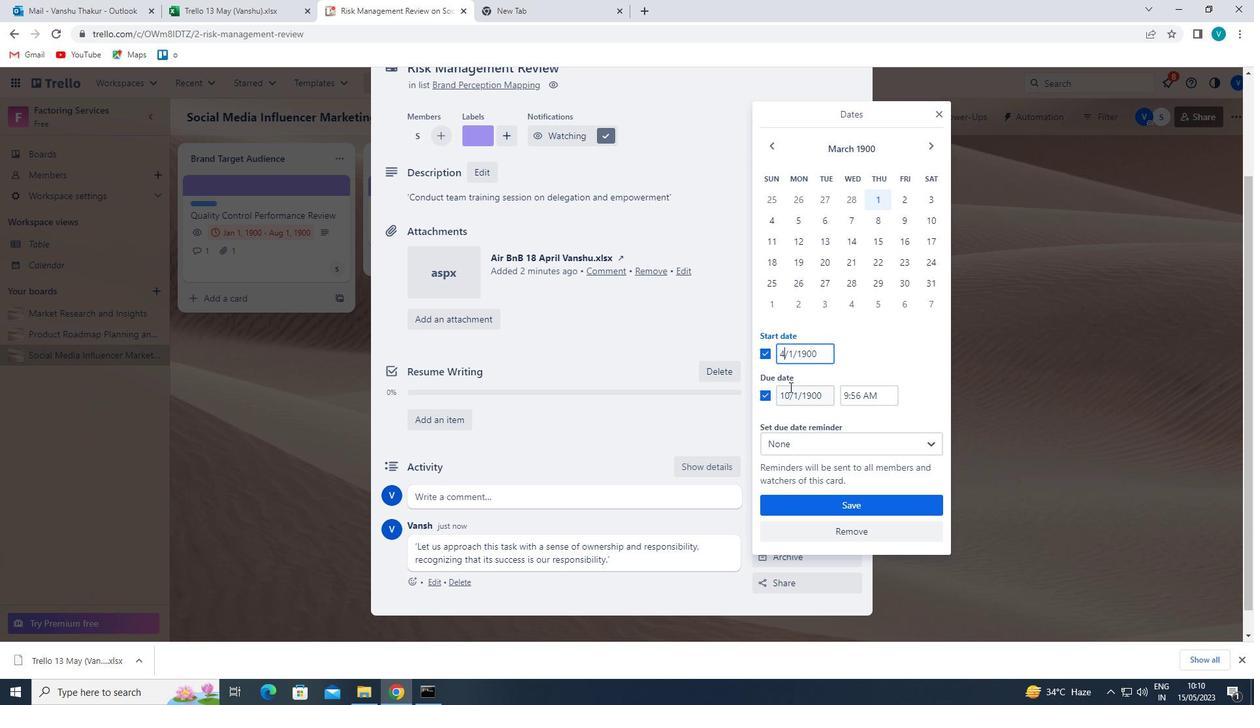 
Action: Mouse moved to (788, 397)
Screenshot: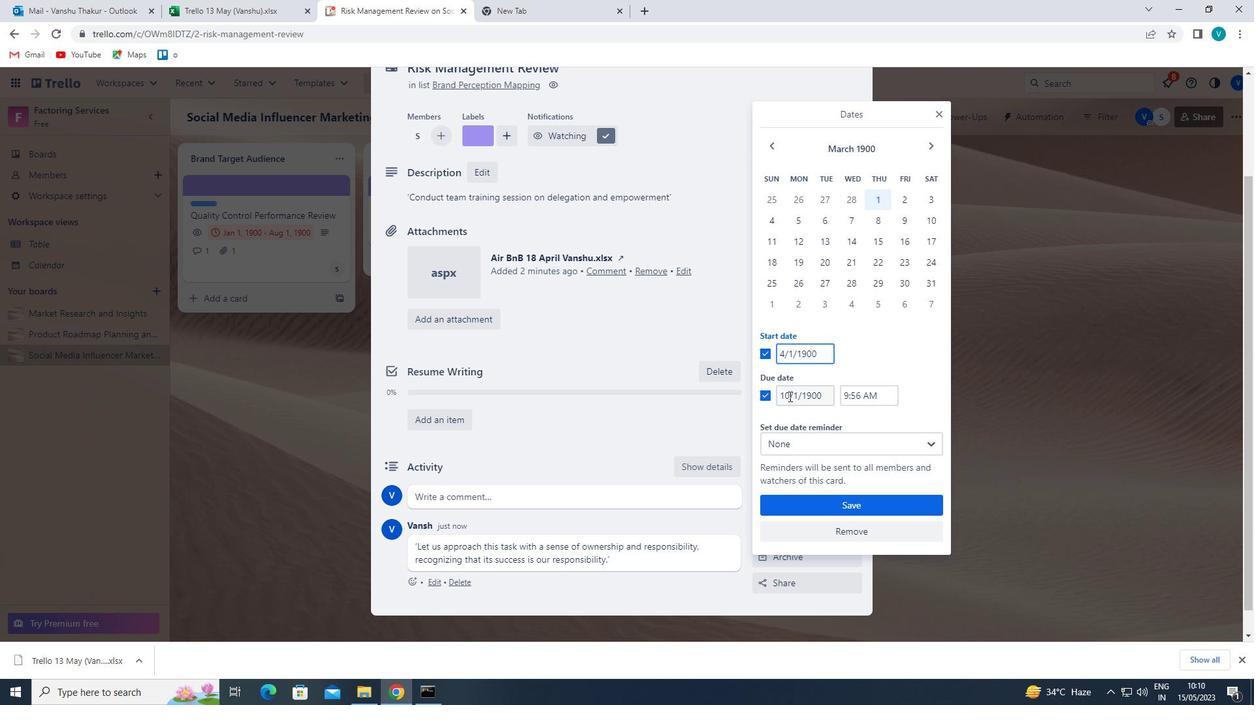 
Action: Key pressed <Key.backspace>1
Screenshot: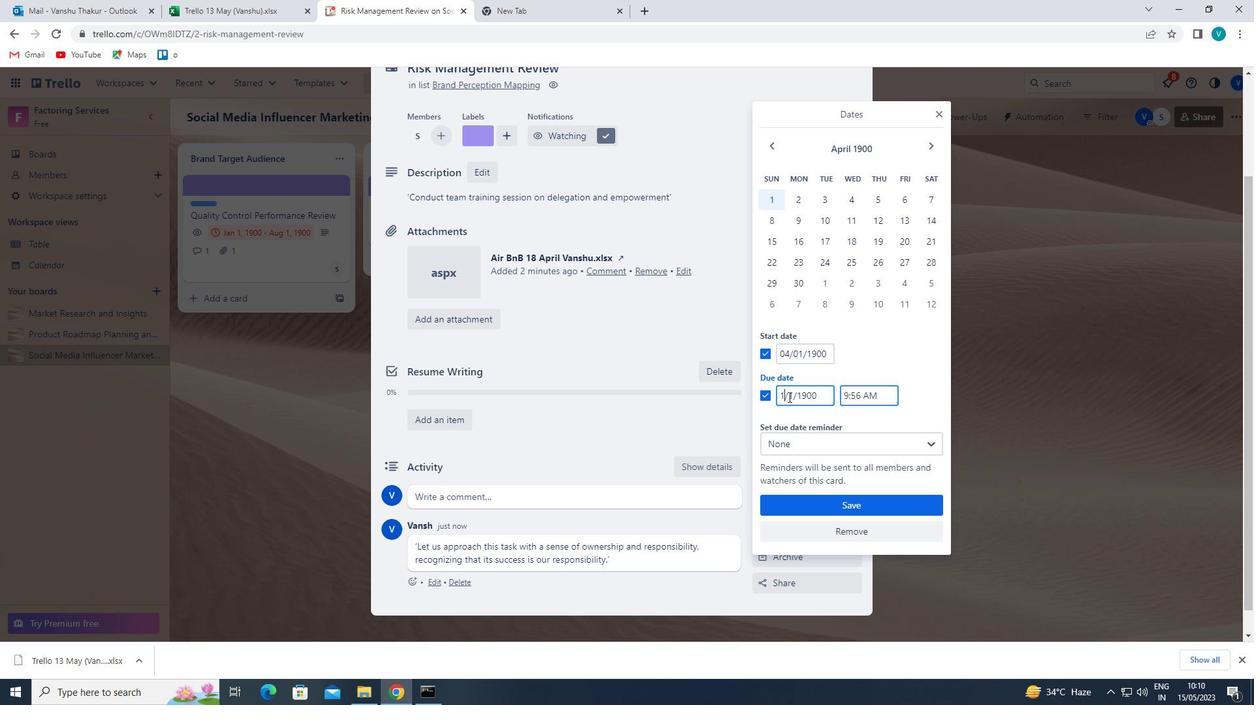 
Action: Mouse moved to (801, 499)
Screenshot: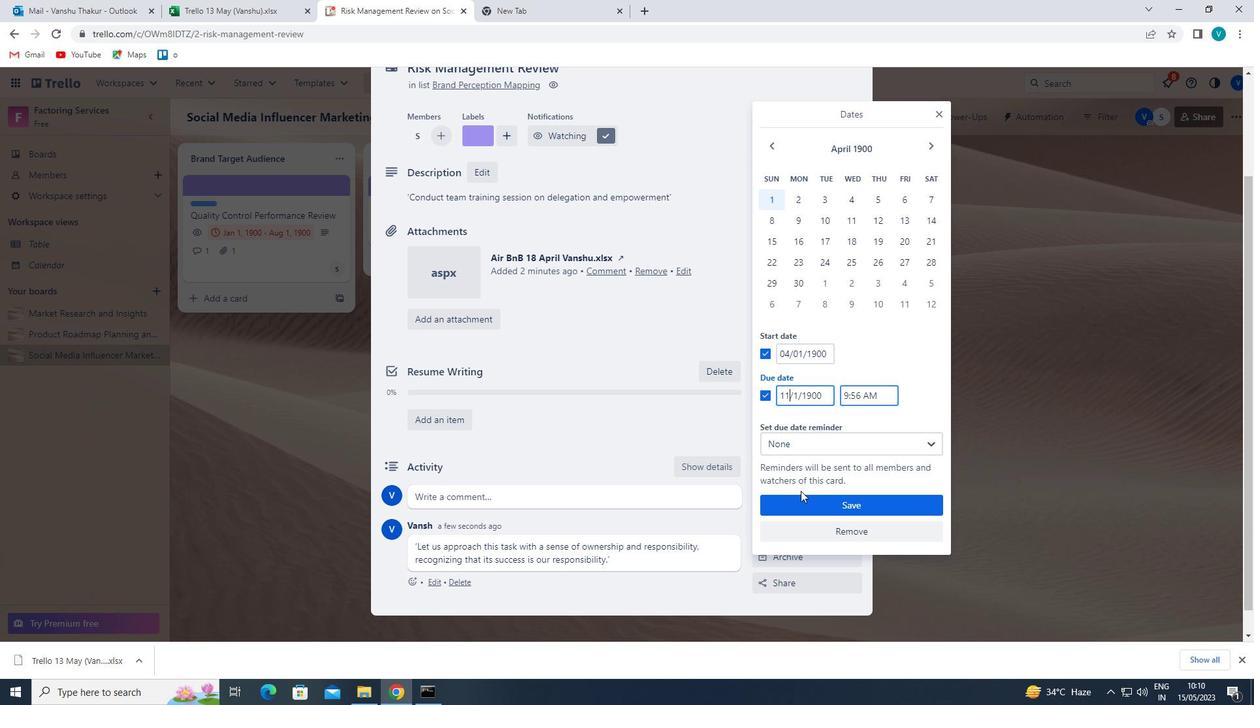 
Action: Mouse pressed left at (801, 499)
Screenshot: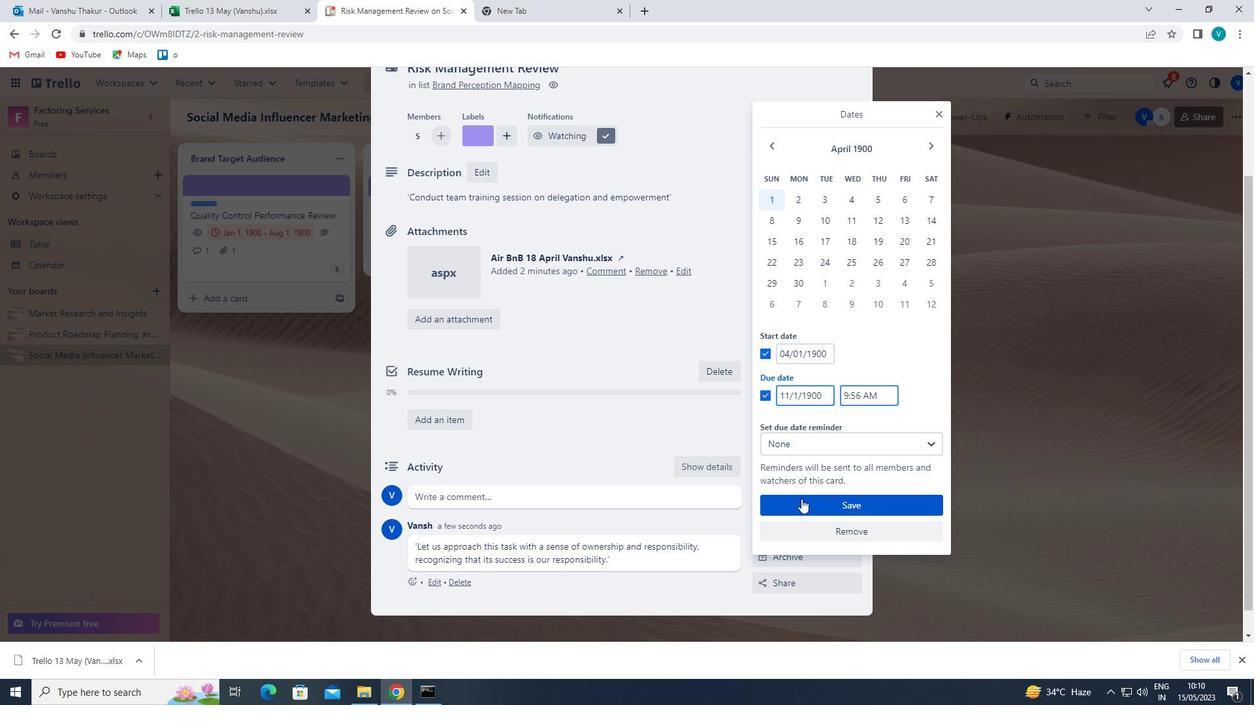 
